 Task: Apply the "Paulstretch" effect to create ambient, stretched-out soundscapes.
Action: Mouse moved to (84, 5)
Screenshot: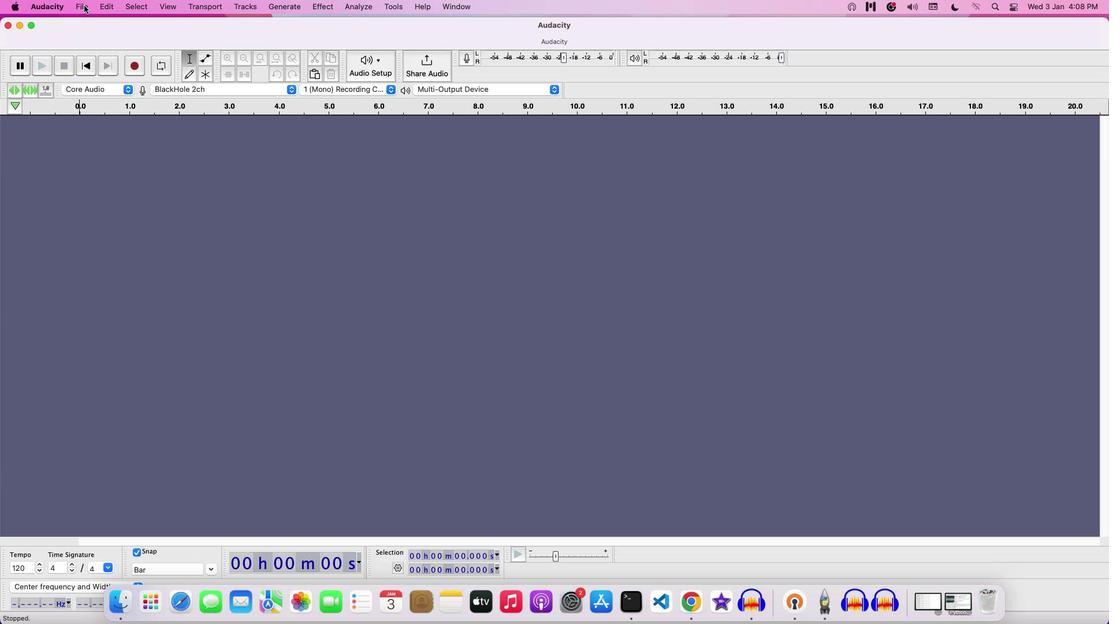 
Action: Mouse pressed left at (84, 5)
Screenshot: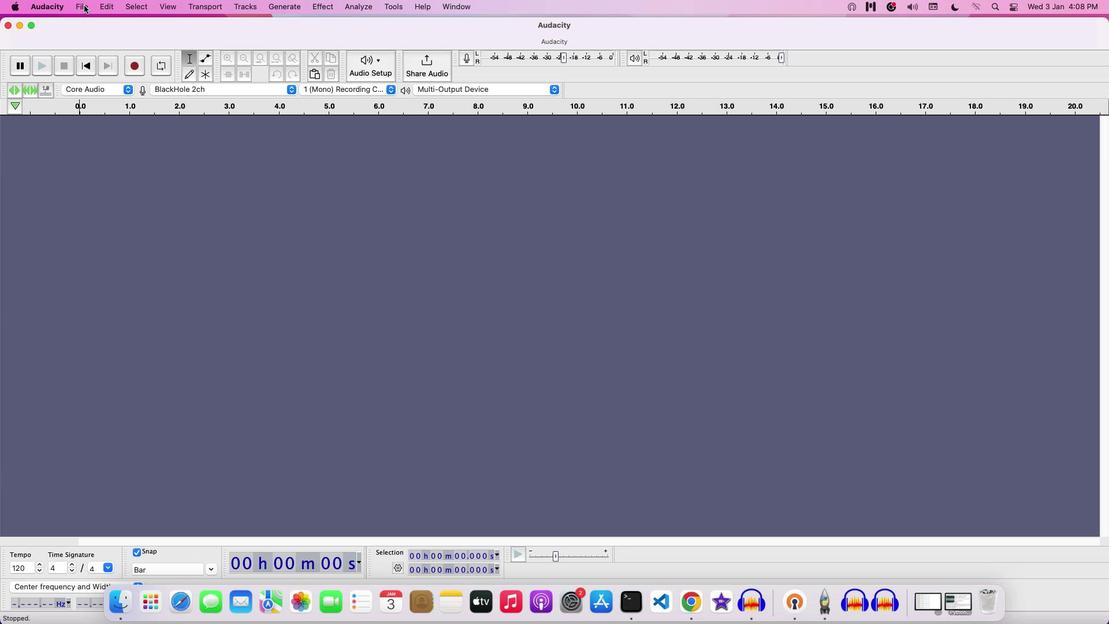 
Action: Mouse moved to (104, 41)
Screenshot: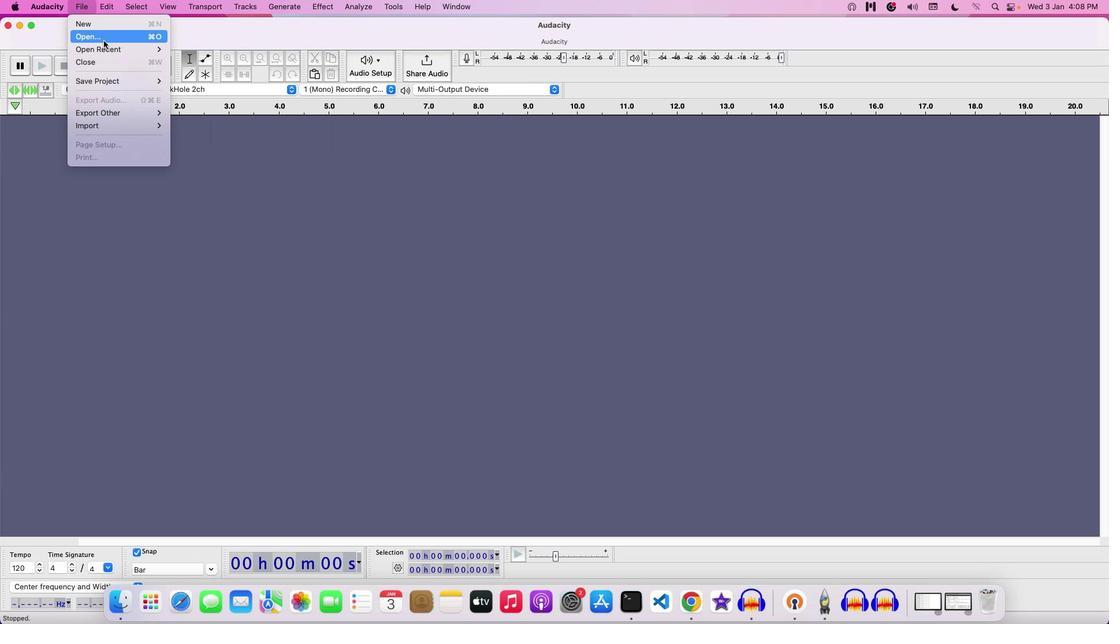 
Action: Mouse pressed left at (104, 41)
Screenshot: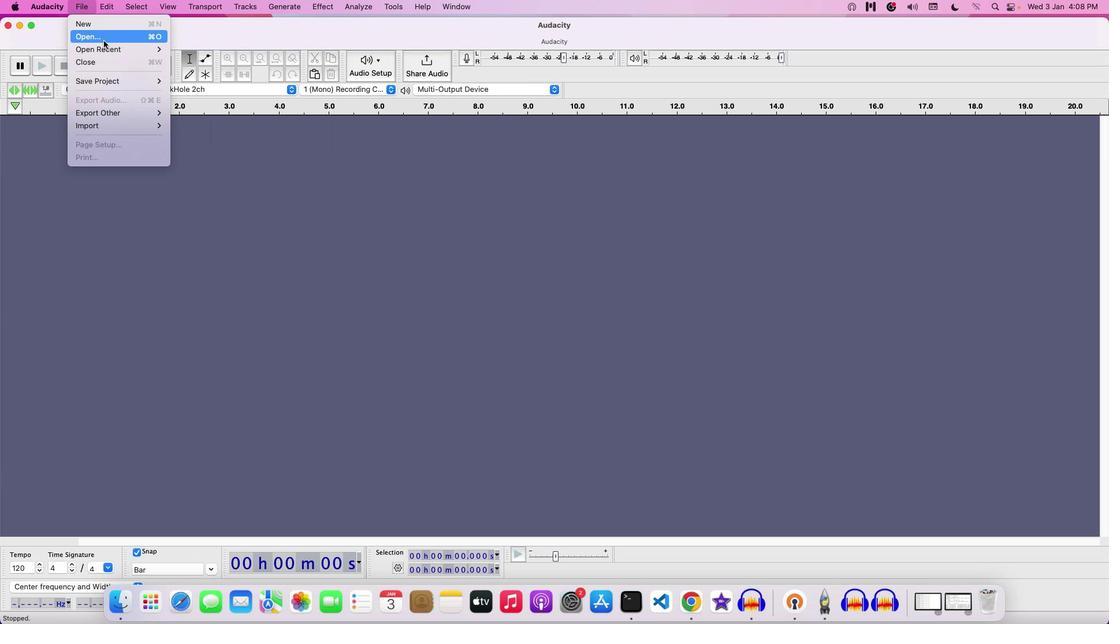 
Action: Mouse moved to (492, 202)
Screenshot: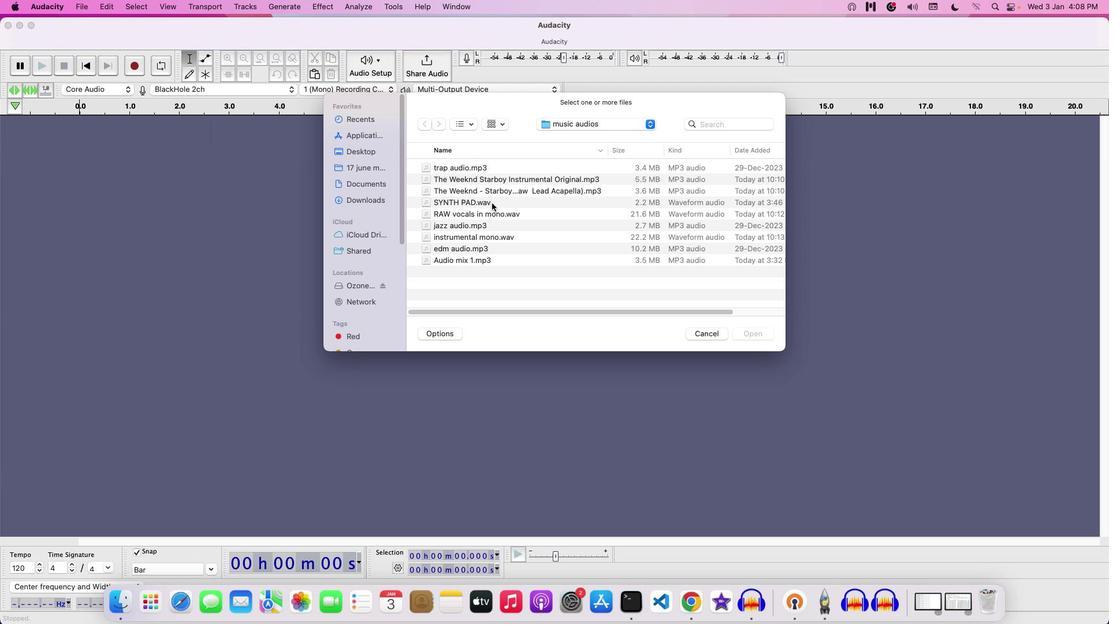 
Action: Mouse pressed left at (492, 202)
Screenshot: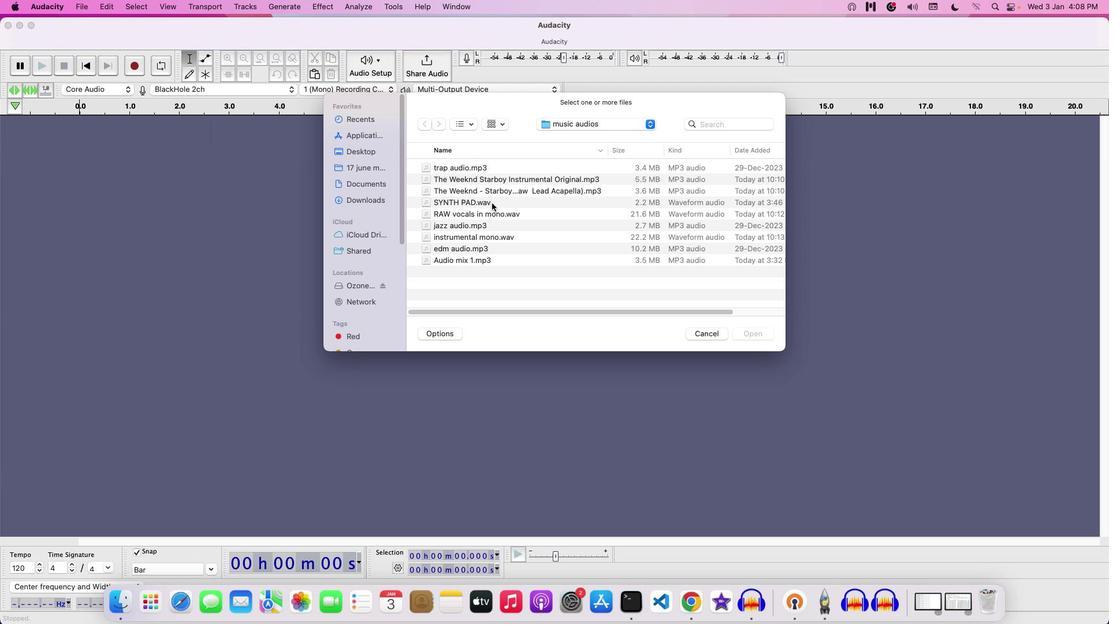 
Action: Mouse moved to (495, 202)
Screenshot: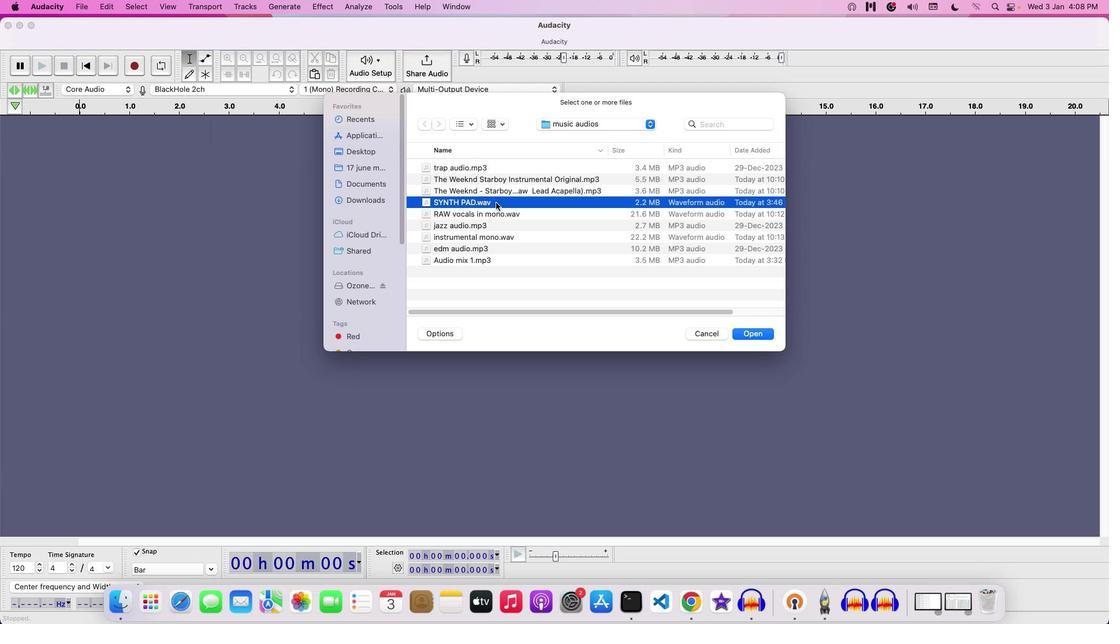 
Action: Mouse pressed left at (495, 202)
Screenshot: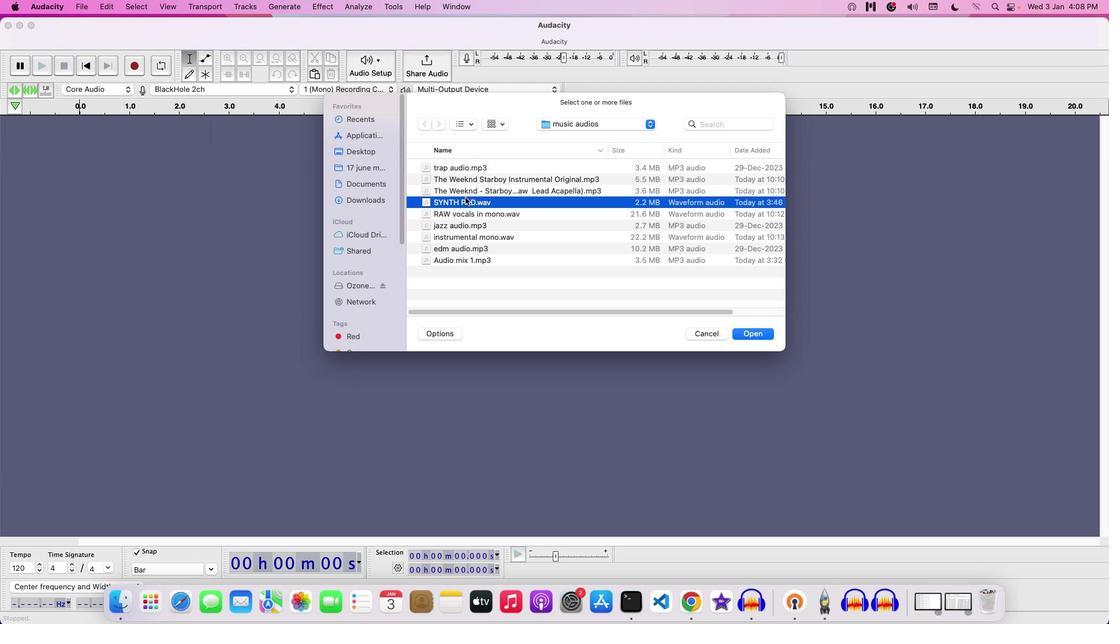 
Action: Mouse moved to (712, 331)
Screenshot: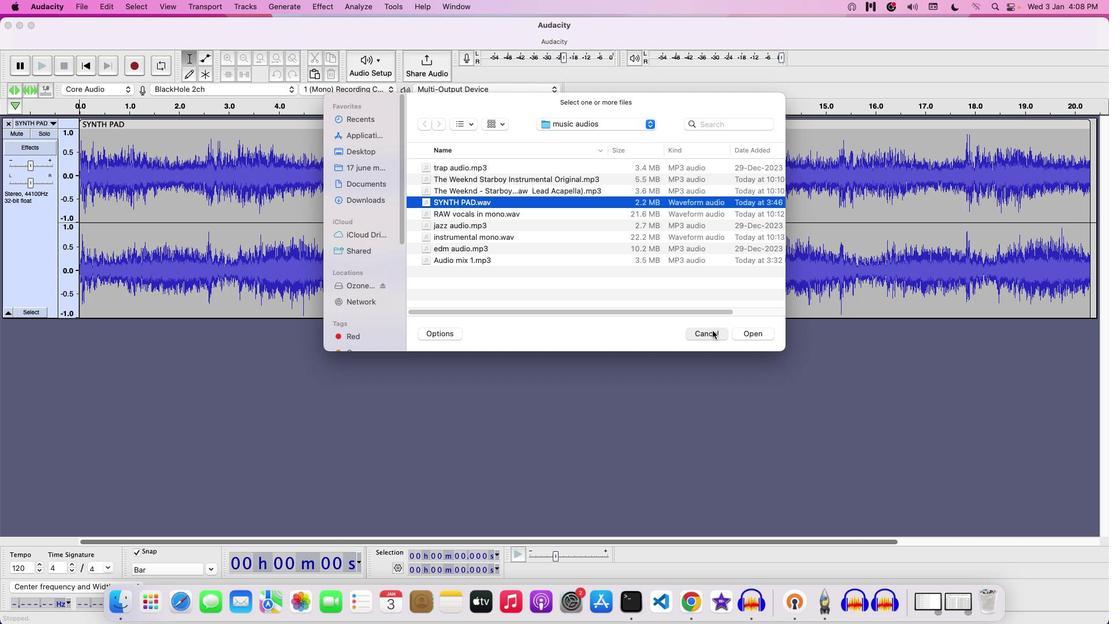 
Action: Mouse pressed left at (712, 331)
Screenshot: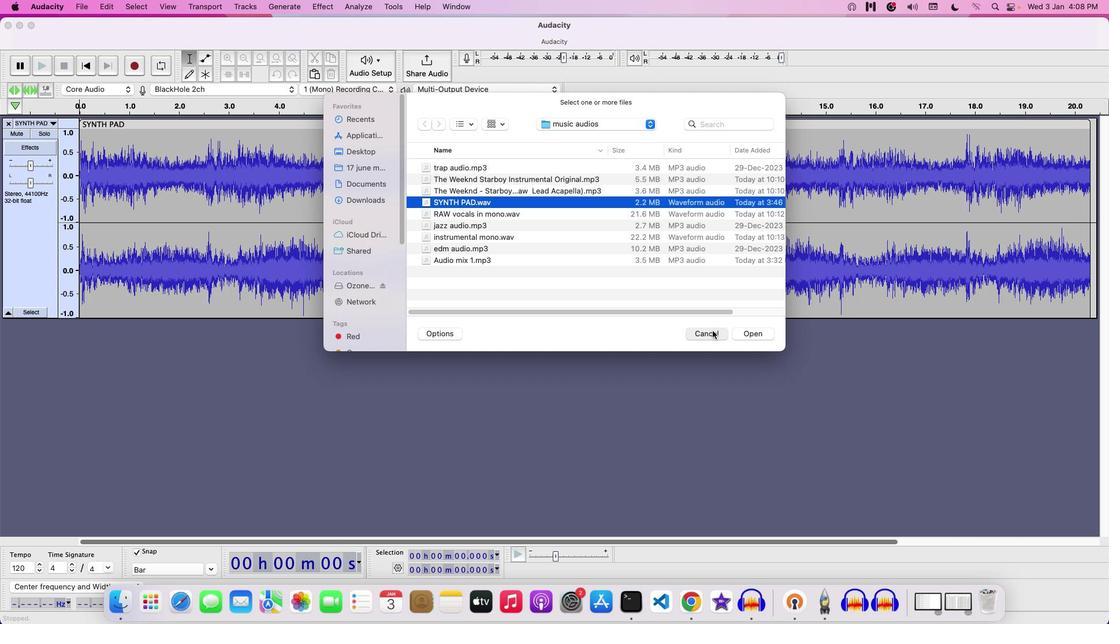 
Action: Mouse moved to (10, 236)
Screenshot: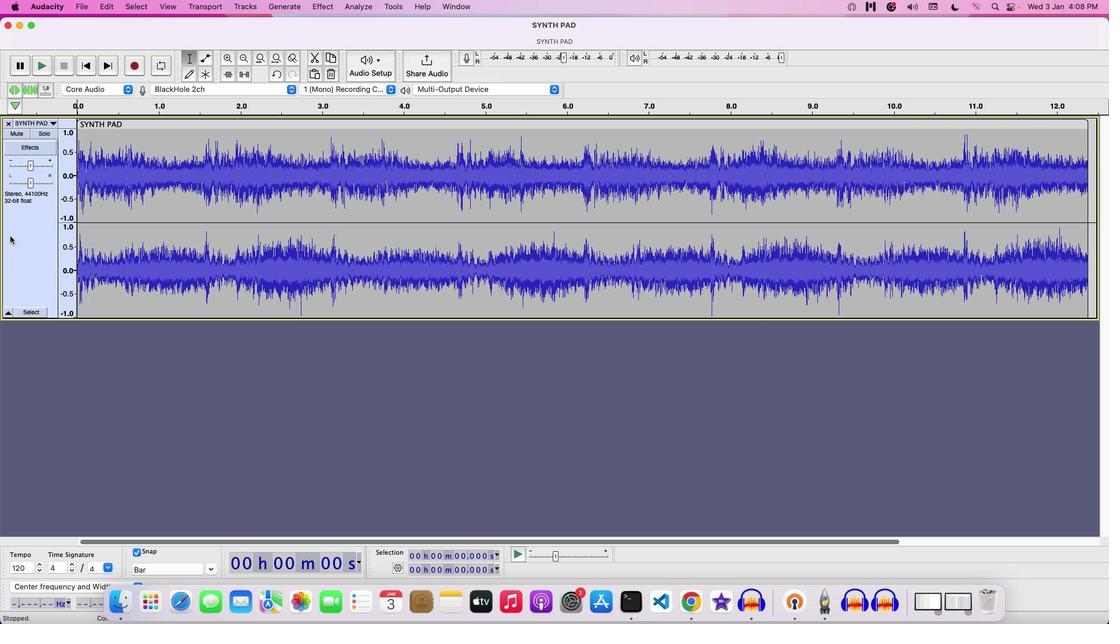 
Action: Mouse pressed left at (10, 236)
Screenshot: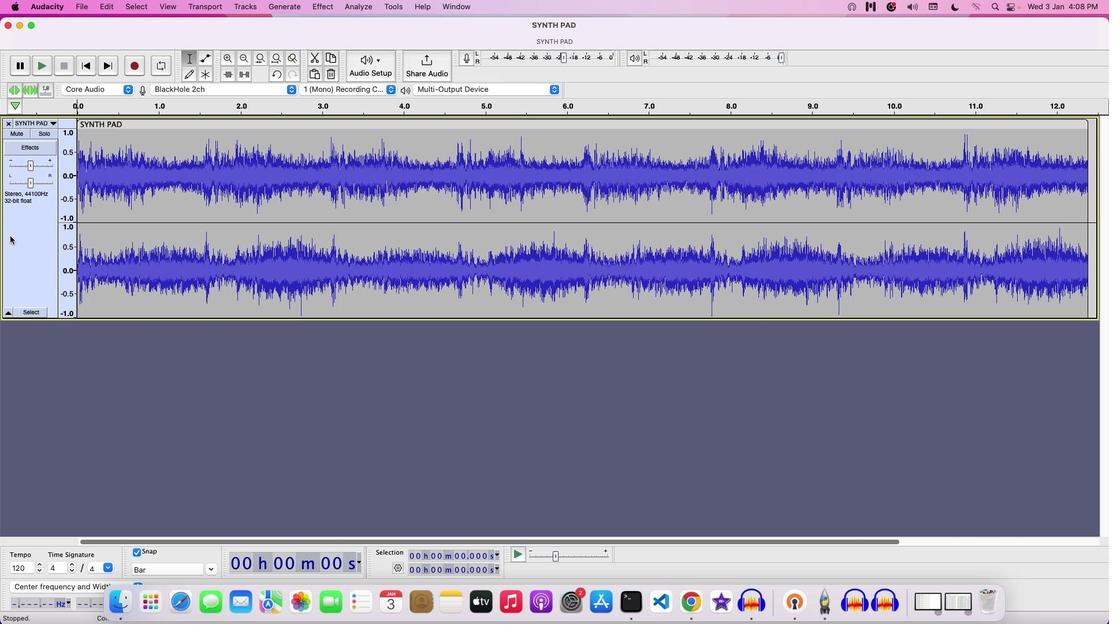 
Action: Mouse pressed left at (10, 236)
Screenshot: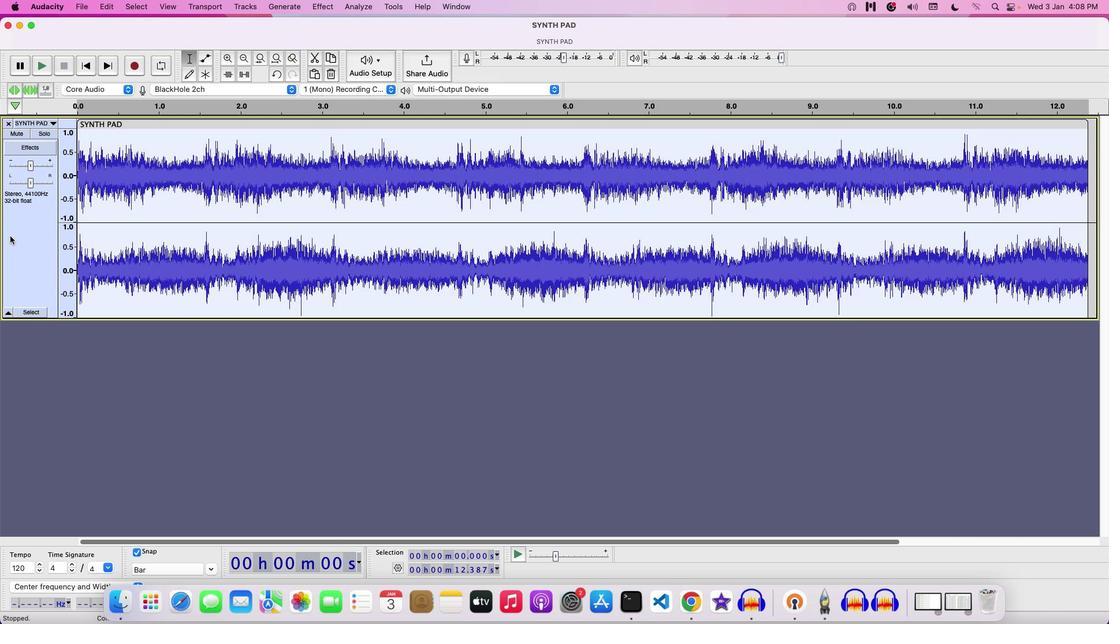 
Action: Mouse moved to (49, 219)
Screenshot: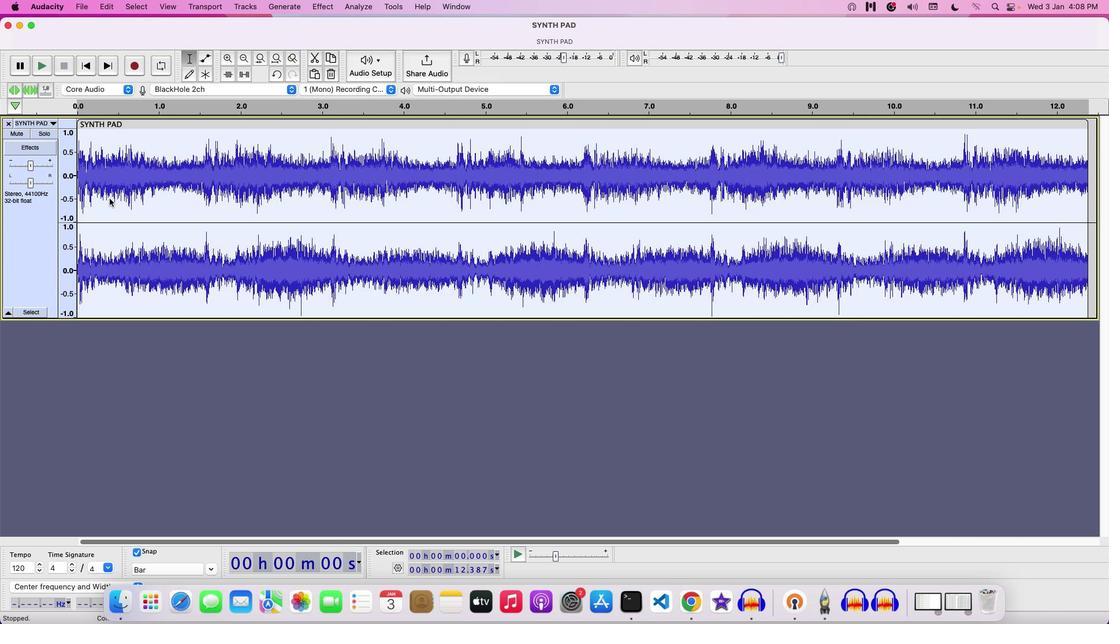 
Action: Key pressed Key.space
Screenshot: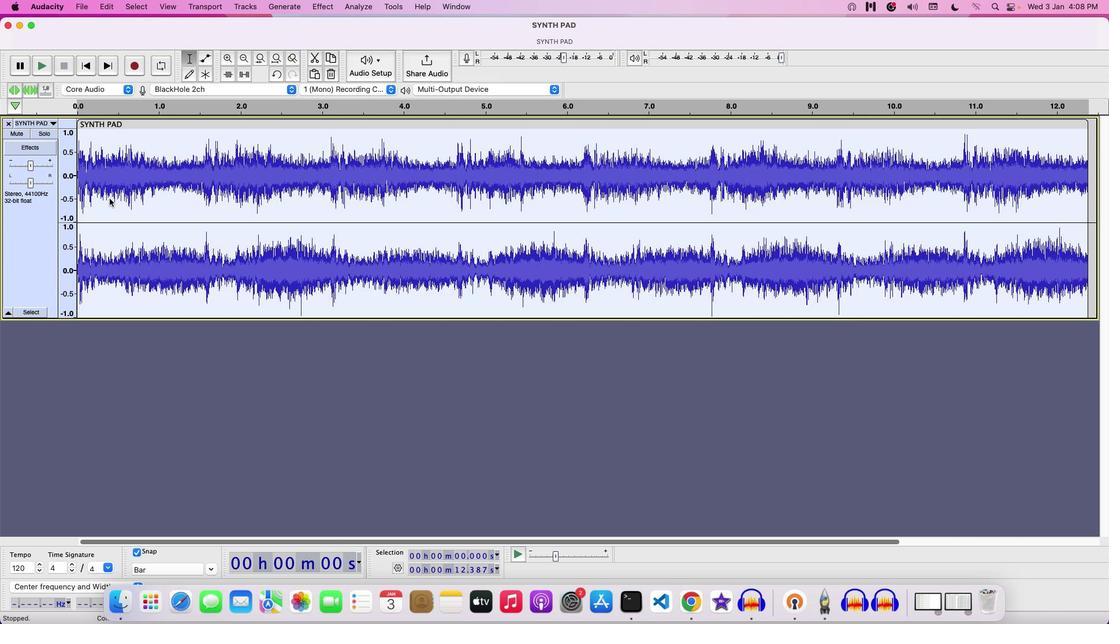 
Action: Mouse moved to (30, 163)
Screenshot: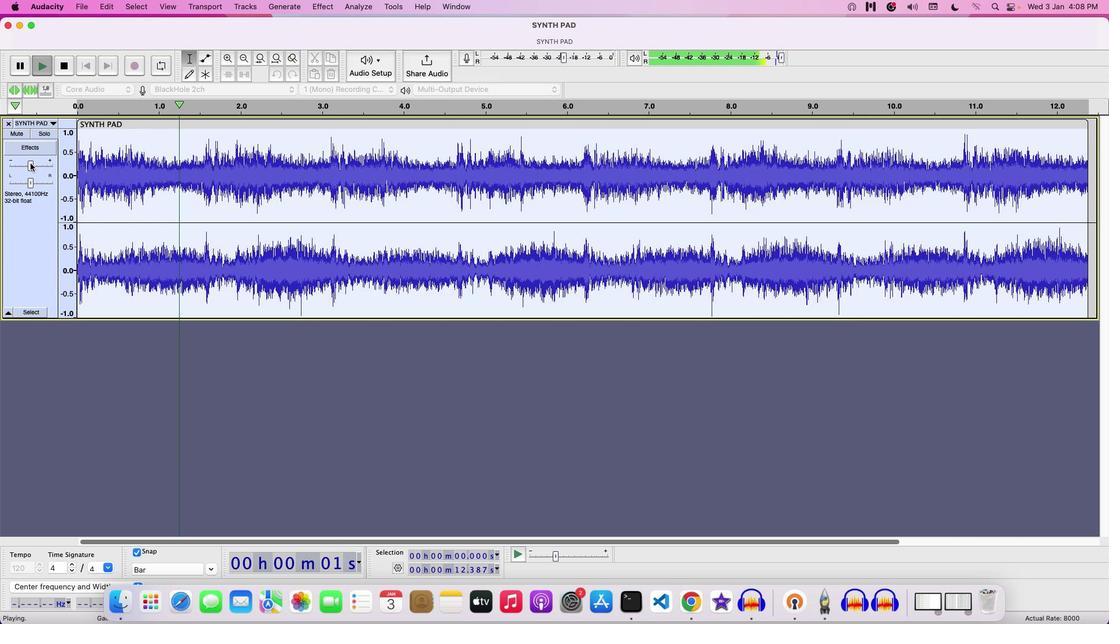 
Action: Mouse pressed left at (30, 163)
Screenshot: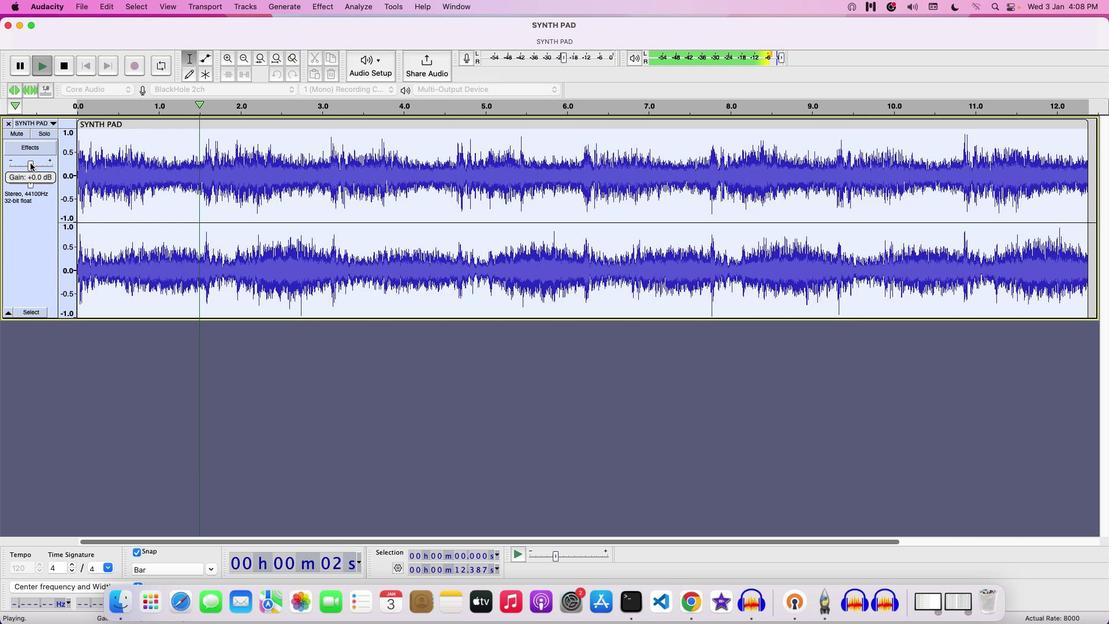 
Action: Mouse moved to (34, 163)
Screenshot: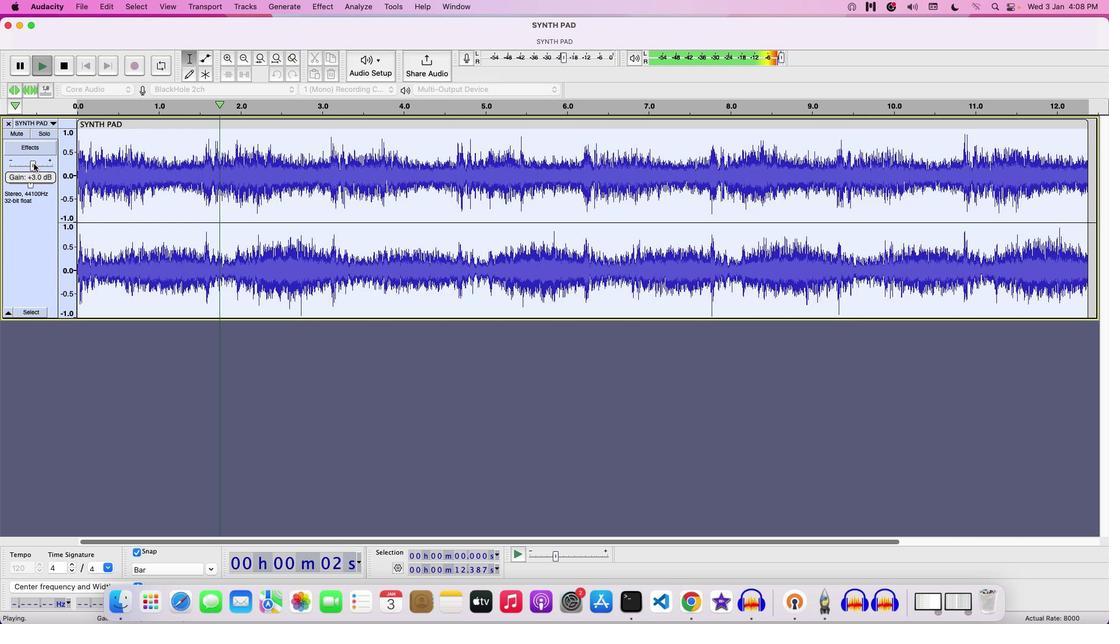 
Action: Mouse pressed left at (34, 163)
Screenshot: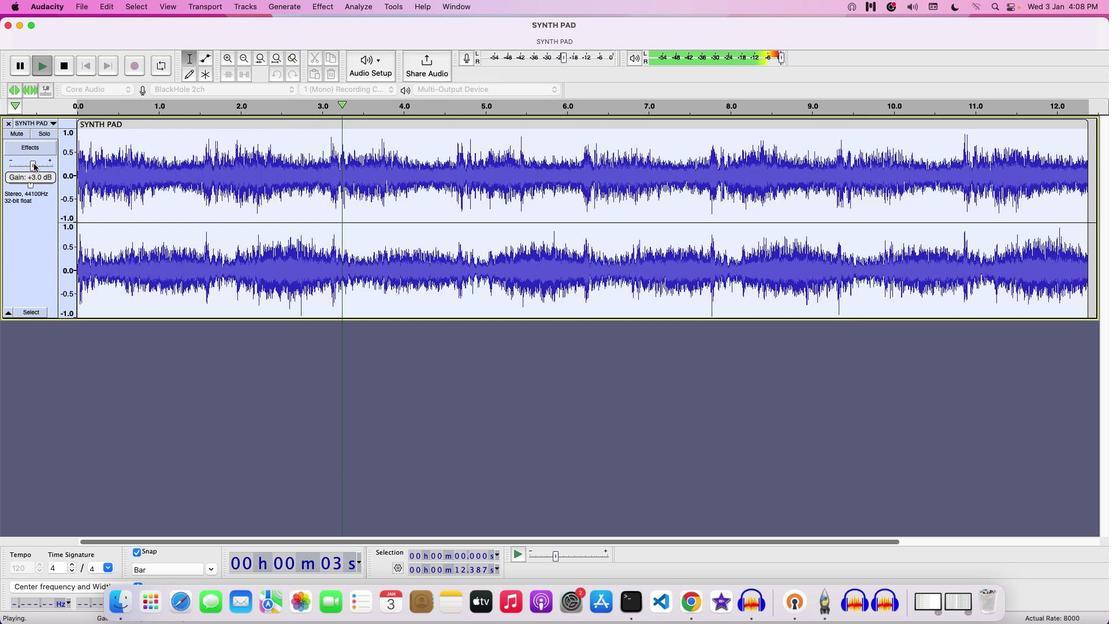 
Action: Mouse moved to (382, 195)
Screenshot: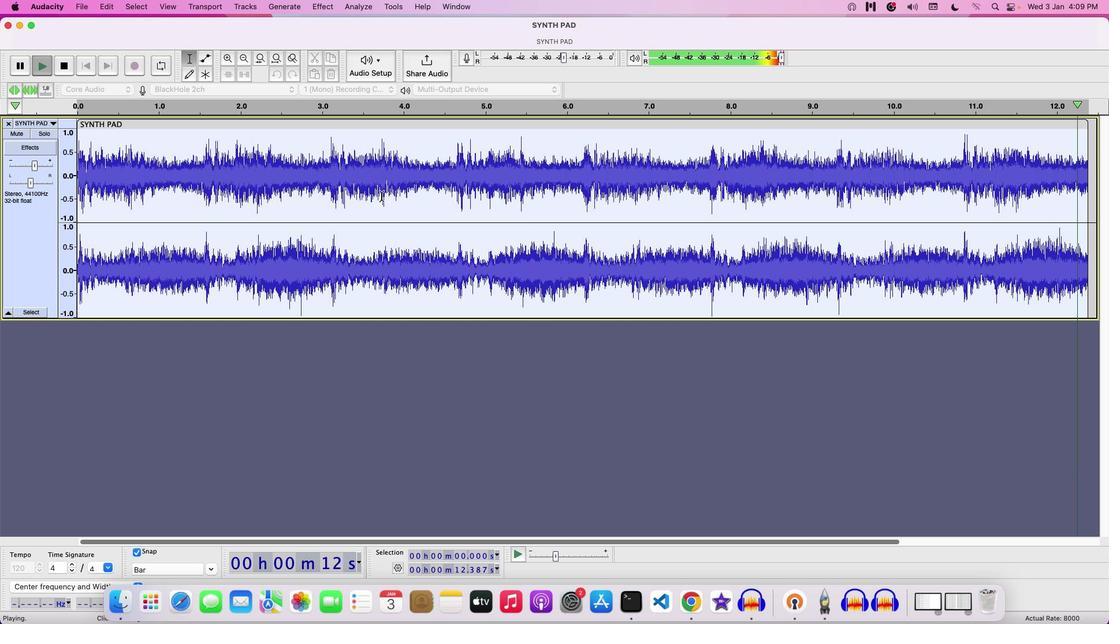 
Action: Key pressed Key.space
Screenshot: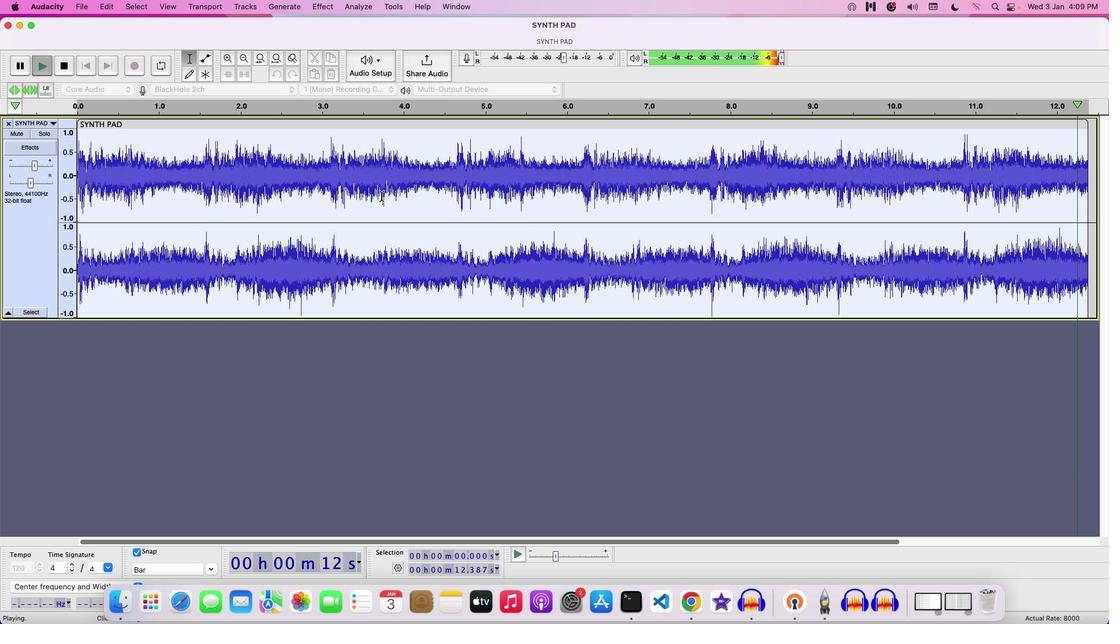 
Action: Mouse moved to (249, 9)
Screenshot: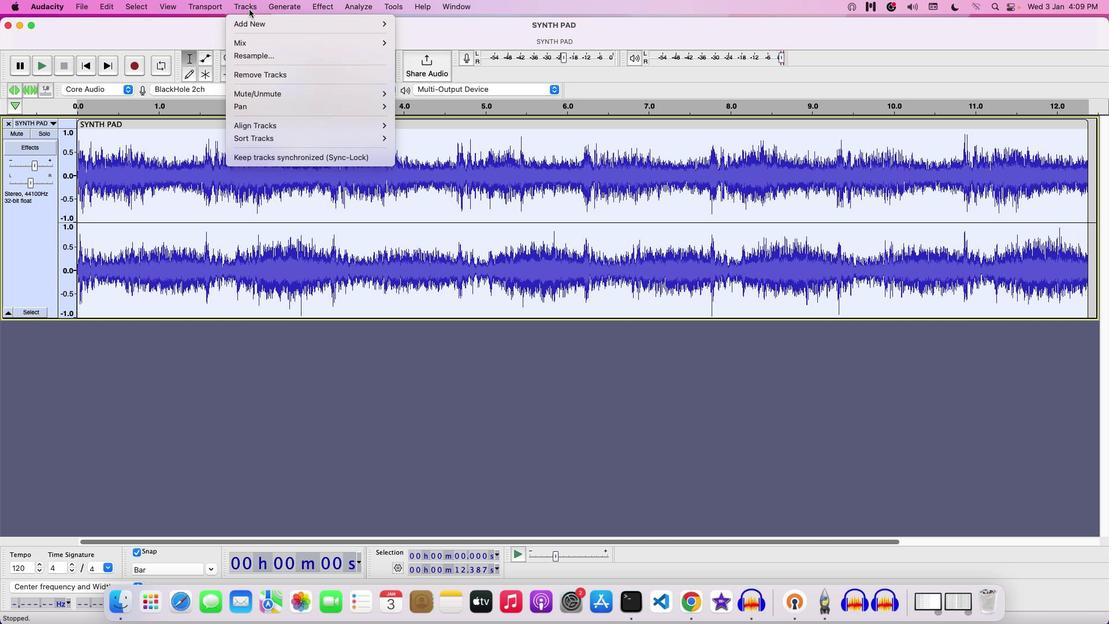 
Action: Mouse pressed left at (249, 9)
Screenshot: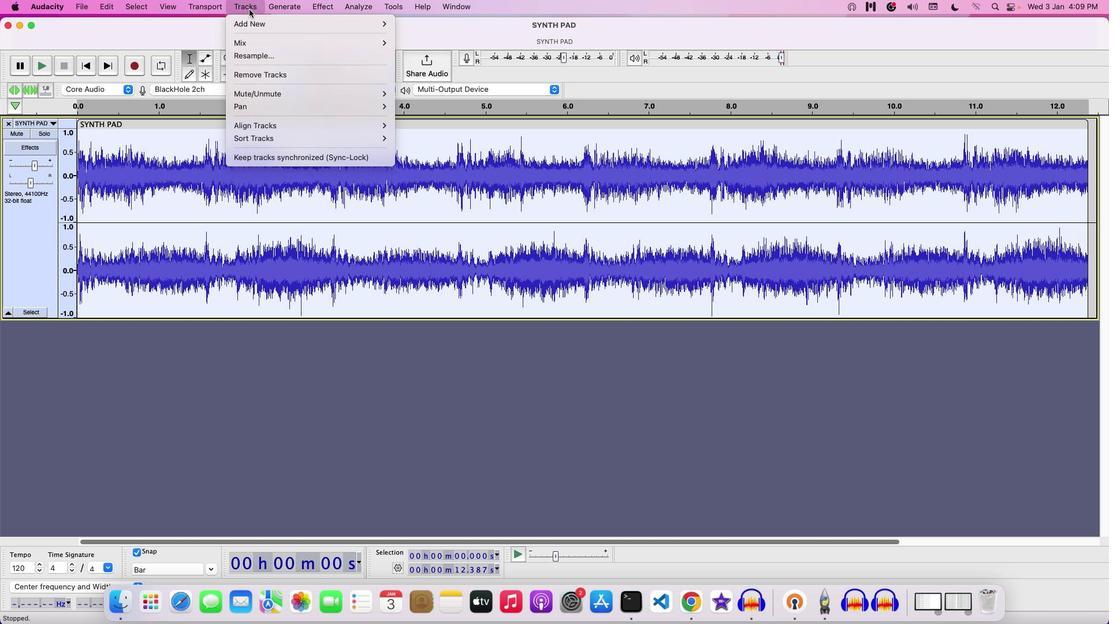 
Action: Mouse moved to (460, 142)
Screenshot: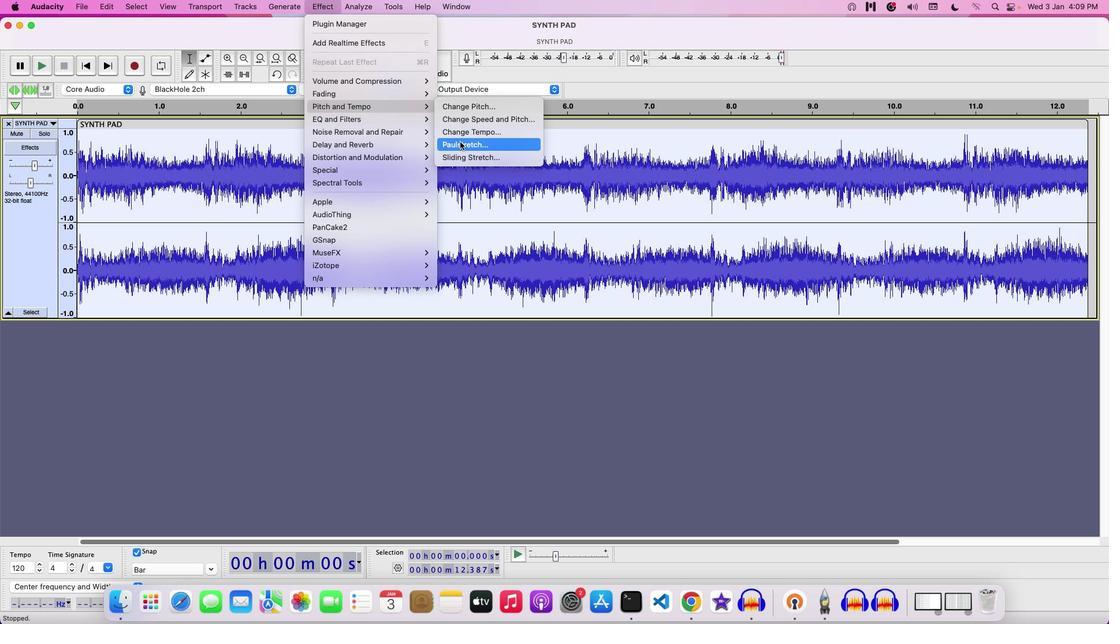 
Action: Mouse pressed left at (460, 142)
Screenshot: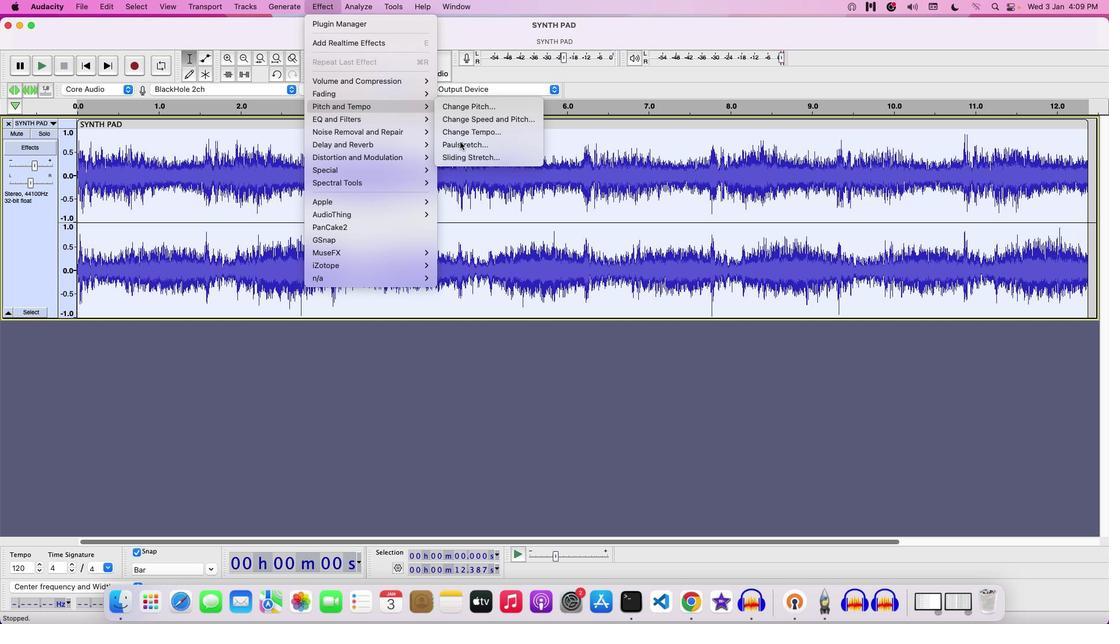 
Action: Mouse moved to (560, 302)
Screenshot: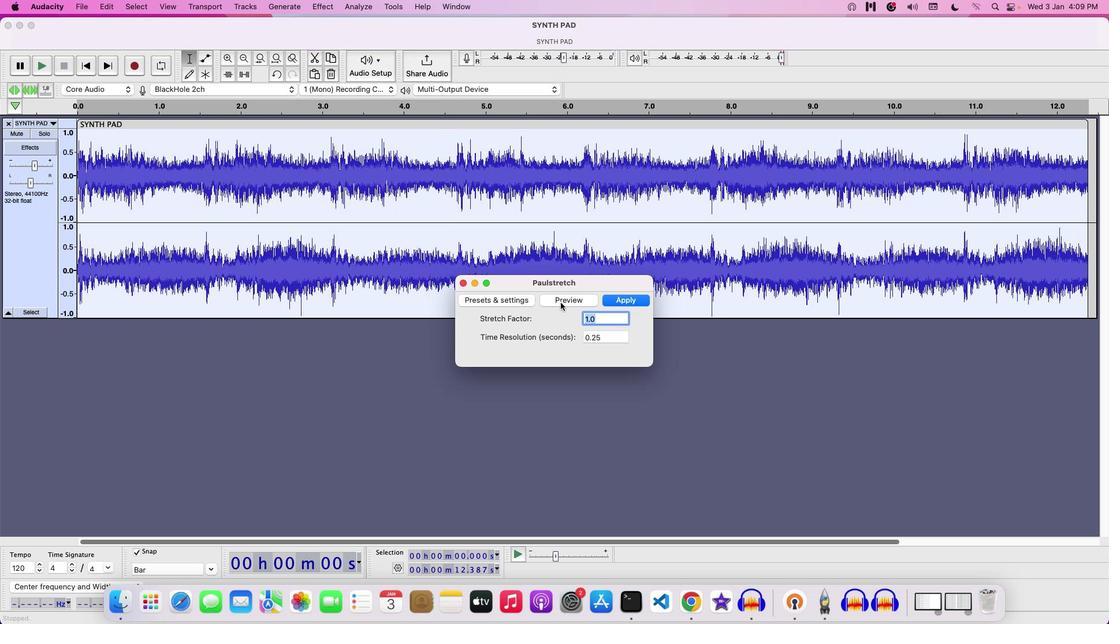 
Action: Mouse pressed left at (560, 302)
Screenshot: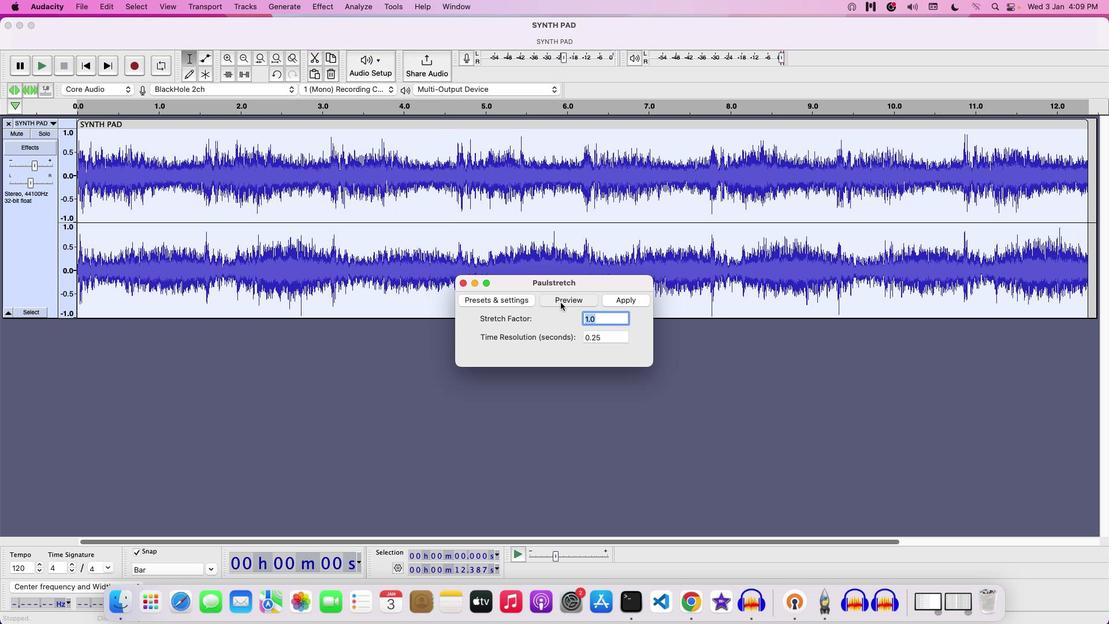 
Action: Mouse moved to (624, 301)
Screenshot: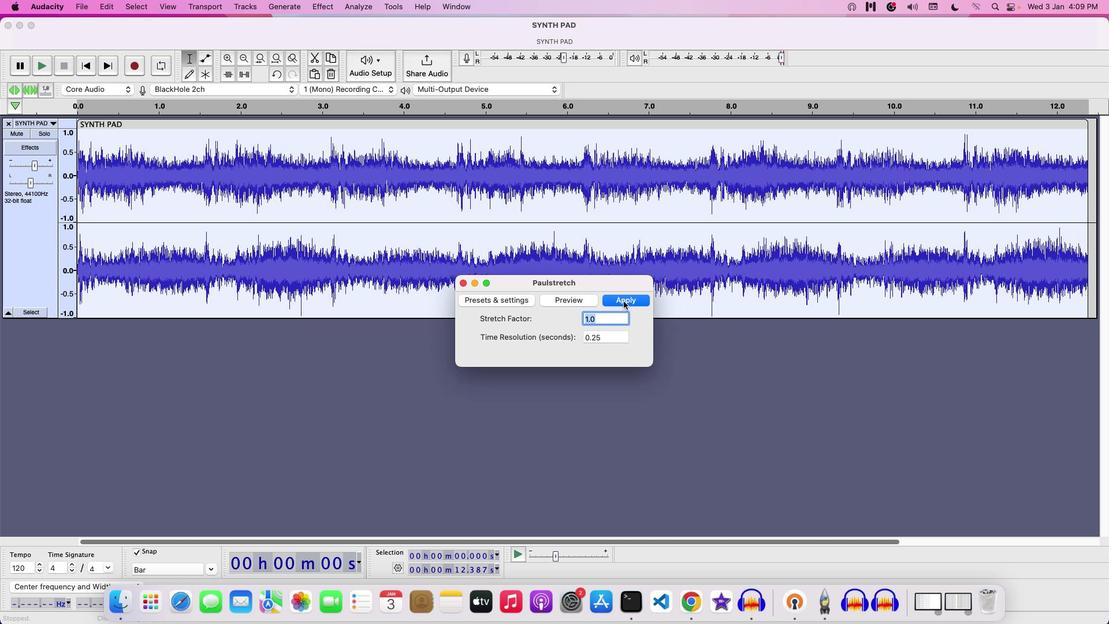 
Action: Mouse pressed left at (624, 301)
Screenshot: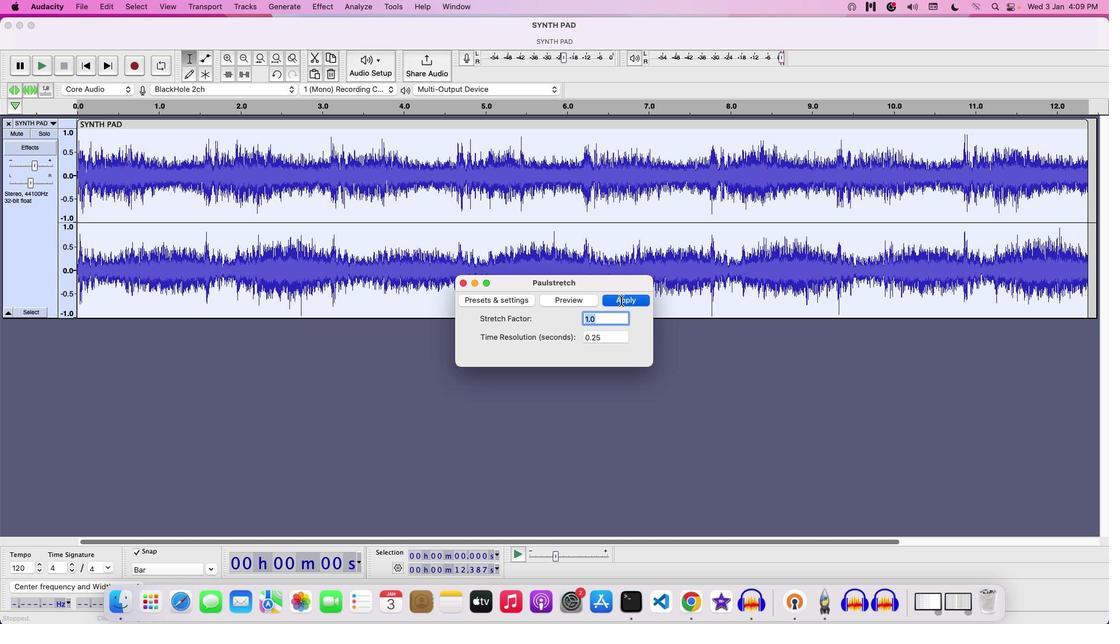 
Action: Mouse moved to (36, 165)
Screenshot: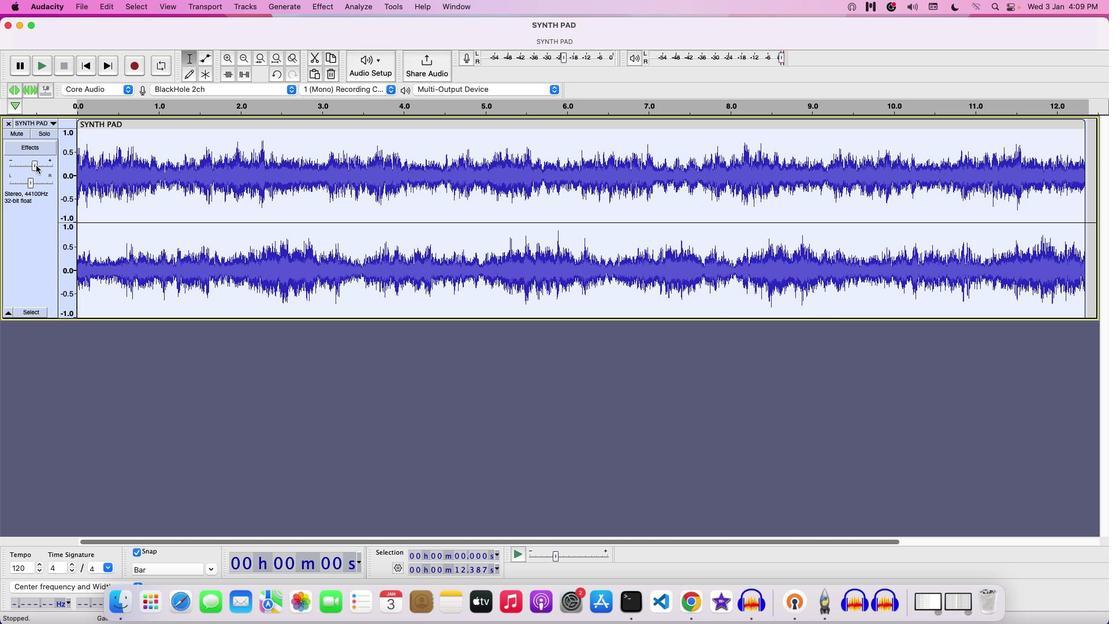 
Action: Mouse pressed left at (36, 165)
Screenshot: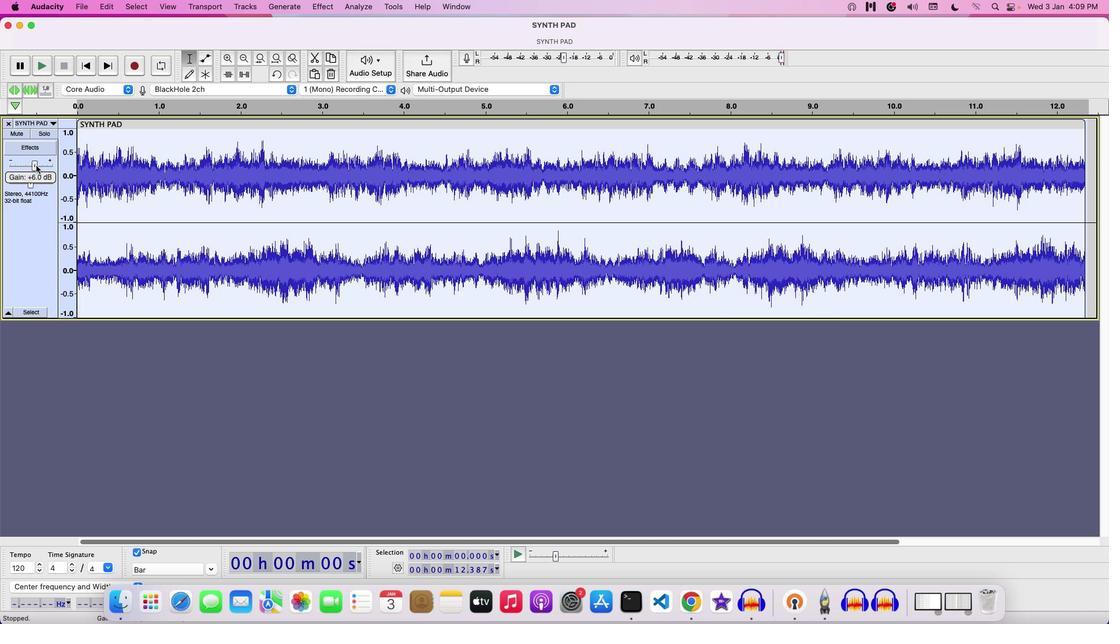 
Action: Mouse moved to (108, 124)
Screenshot: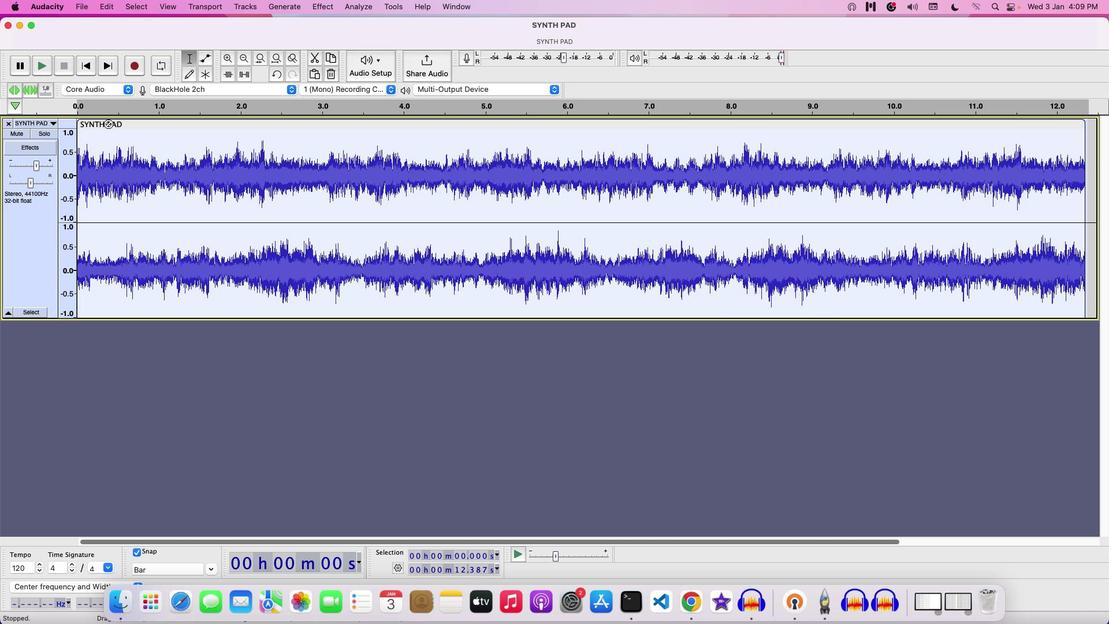 
Action: Key pressed Key.space
Screenshot: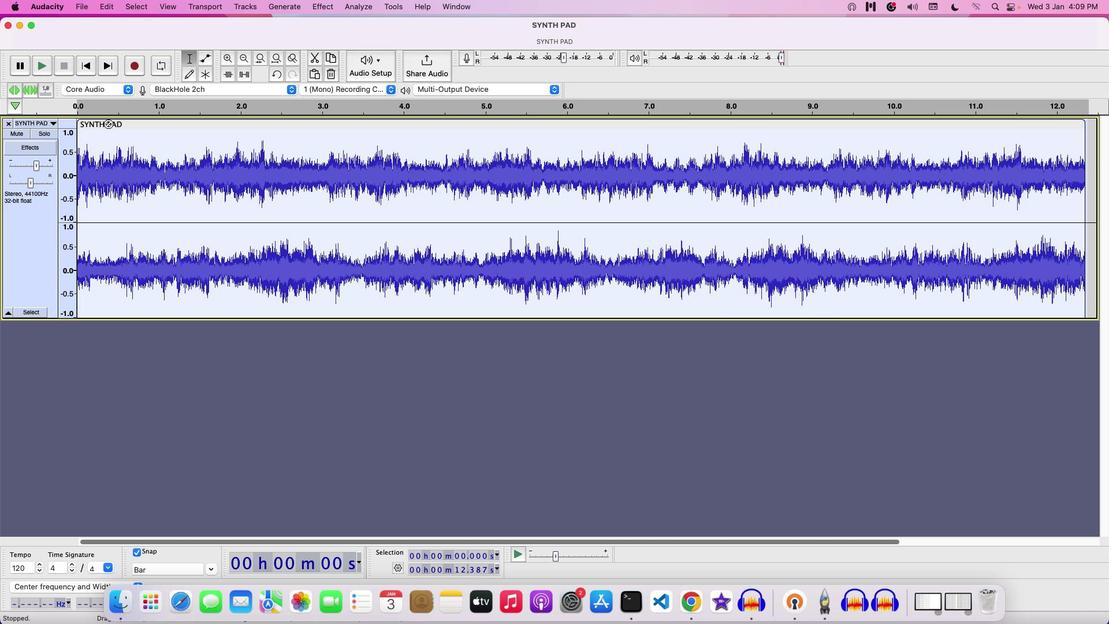 
Action: Mouse moved to (188, 215)
Screenshot: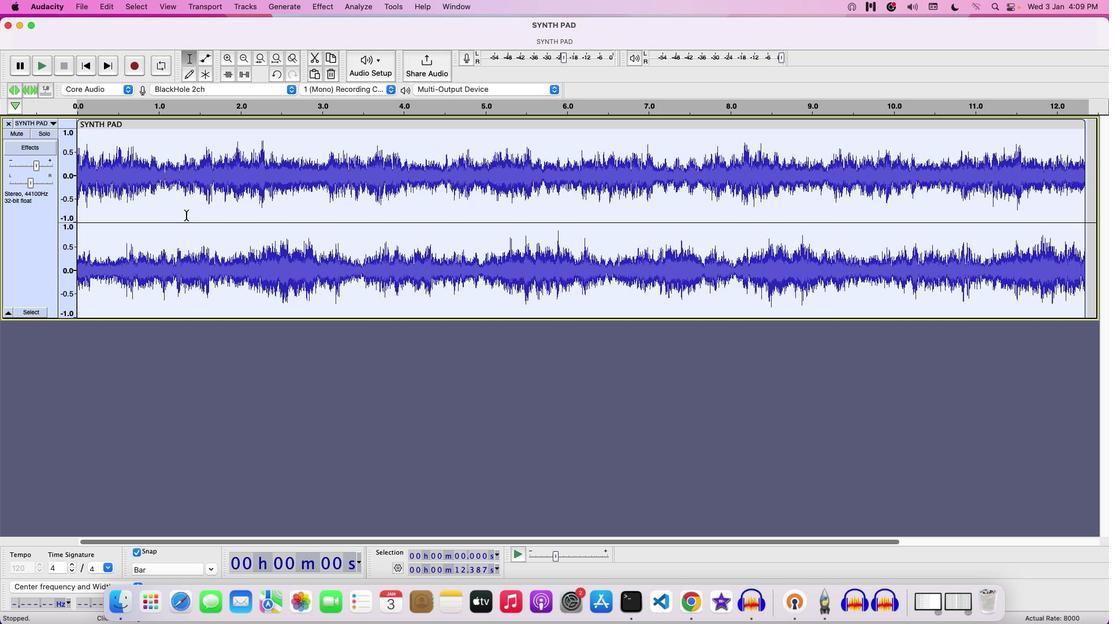 
Action: Key pressed Key.space
Screenshot: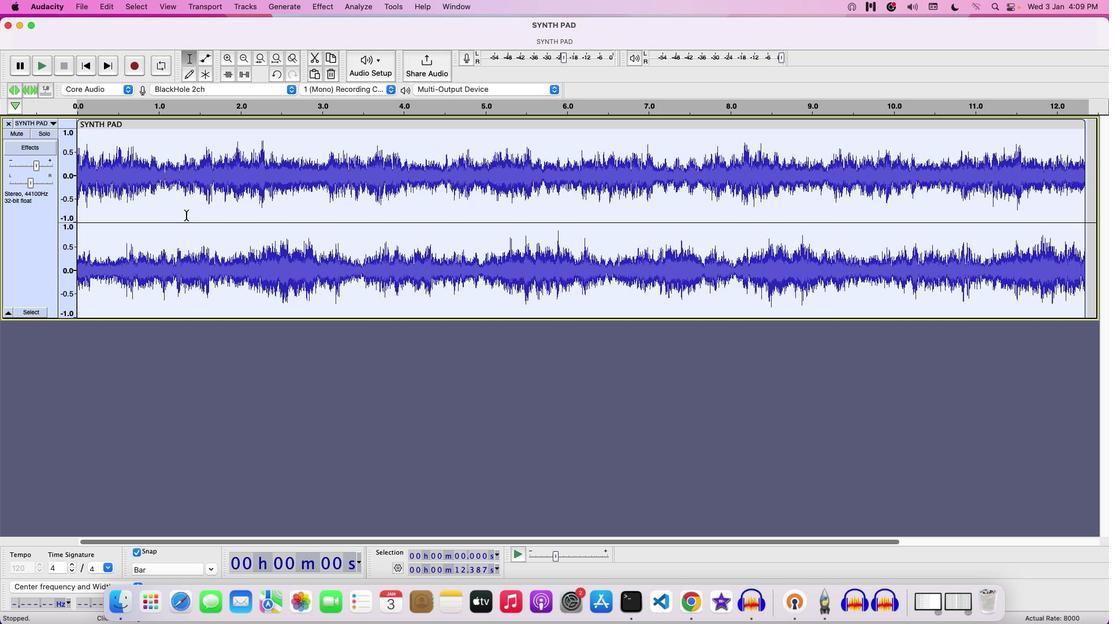 
Action: Mouse moved to (558, 202)
Screenshot: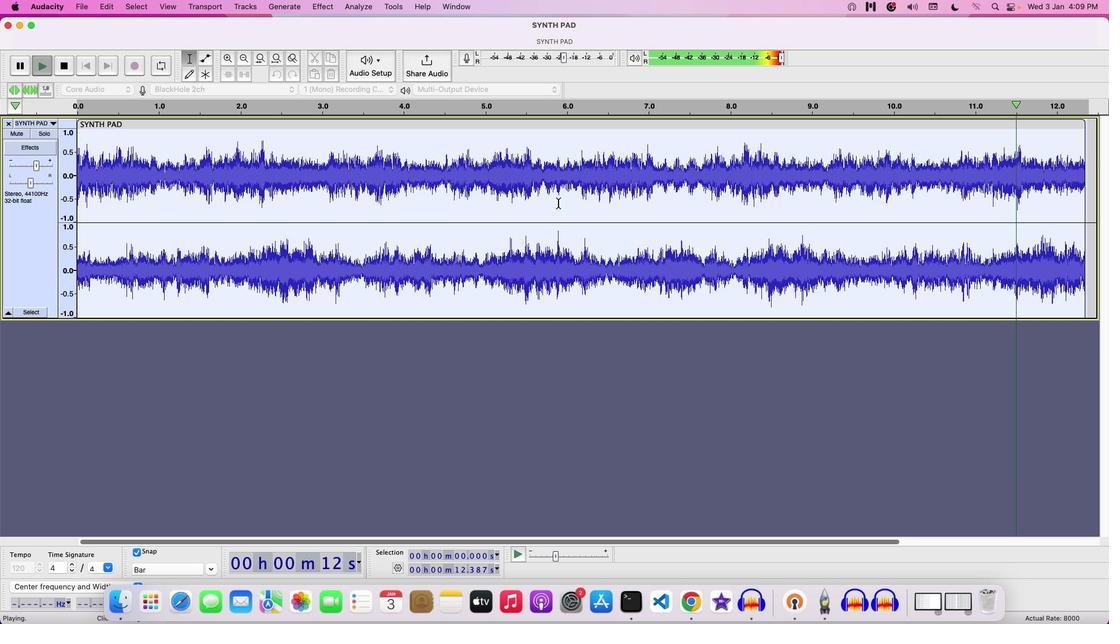 
Action: Key pressed Key.space
Screenshot: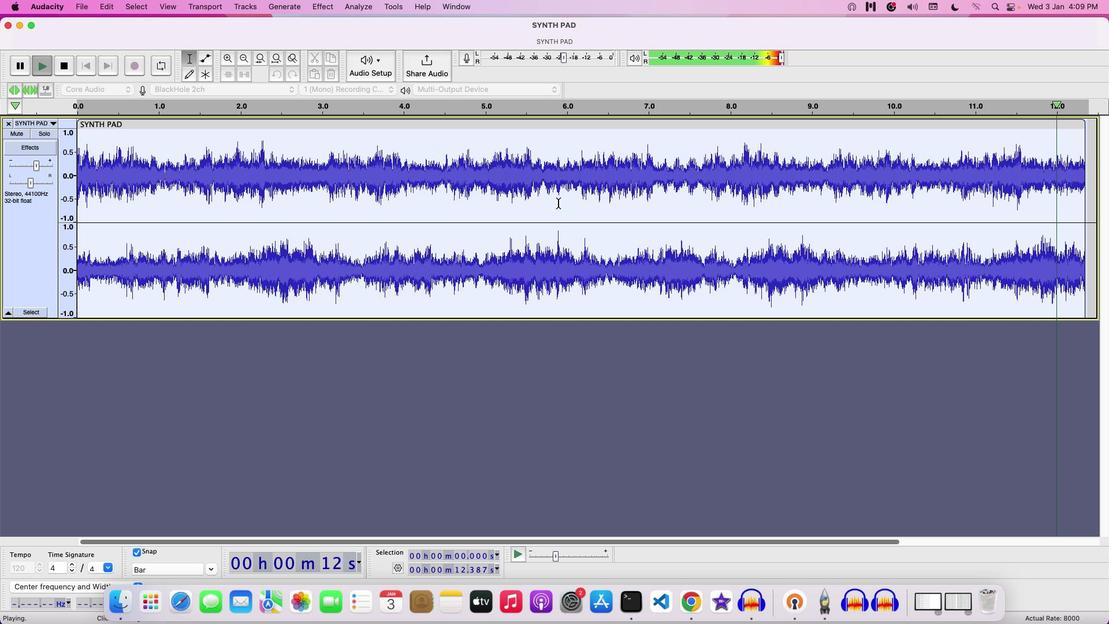 
Action: Mouse moved to (83, 6)
Screenshot: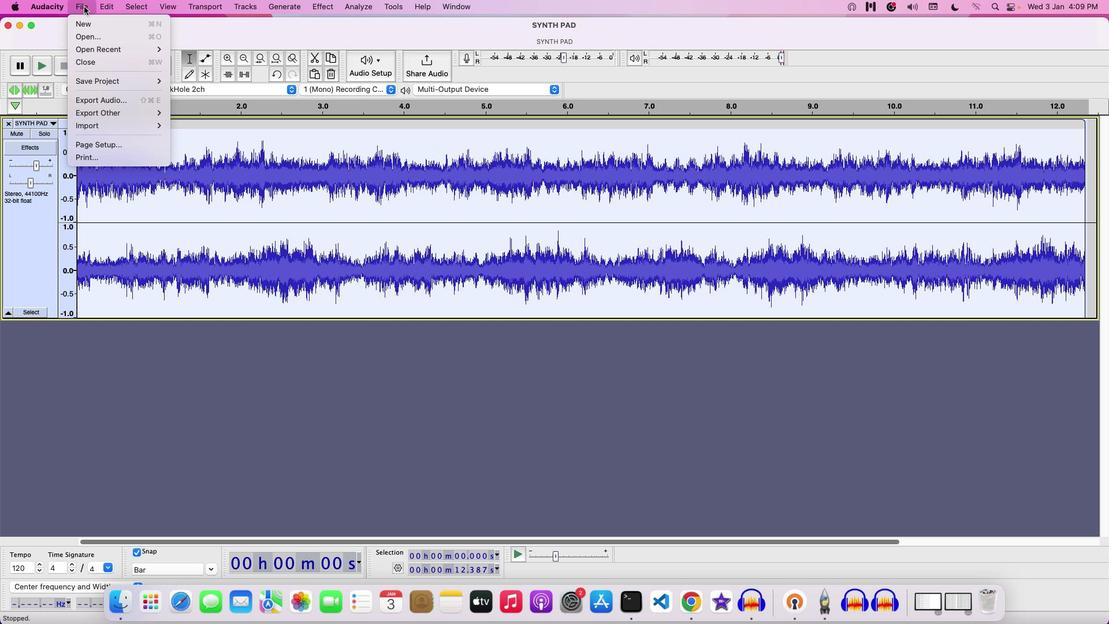 
Action: Mouse pressed left at (83, 6)
Screenshot: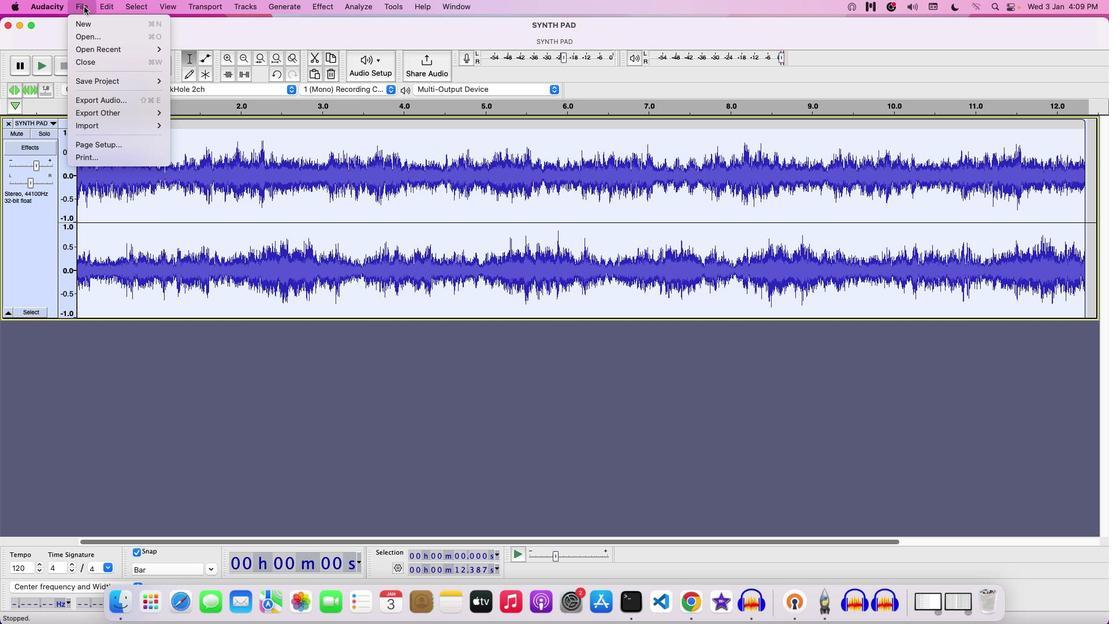 
Action: Mouse moved to (113, 86)
Screenshot: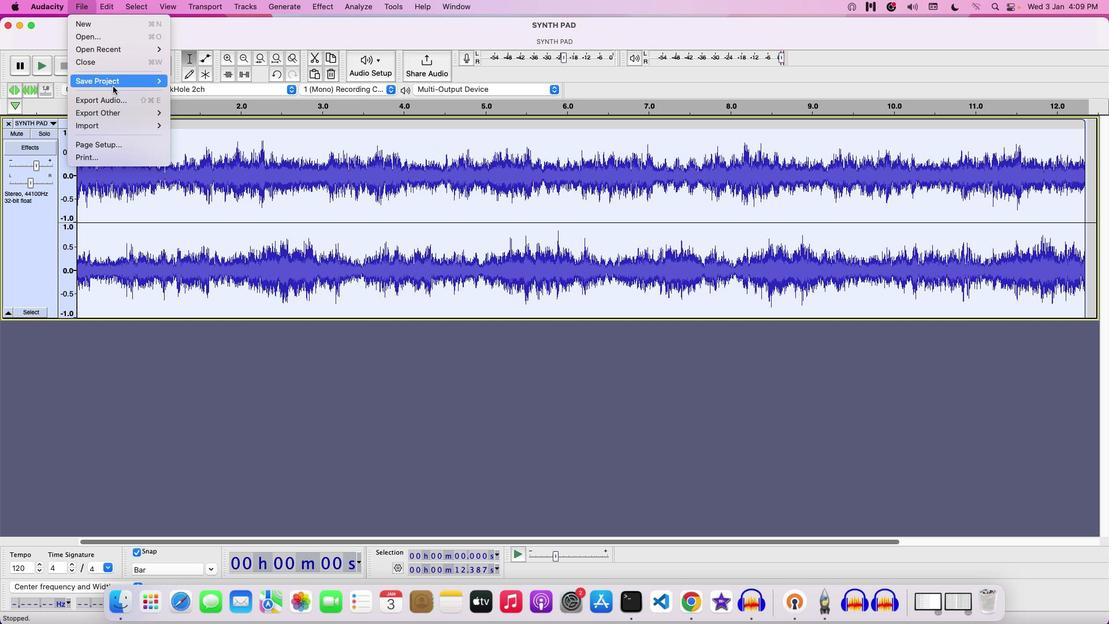 
Action: Mouse pressed left at (113, 86)
Screenshot: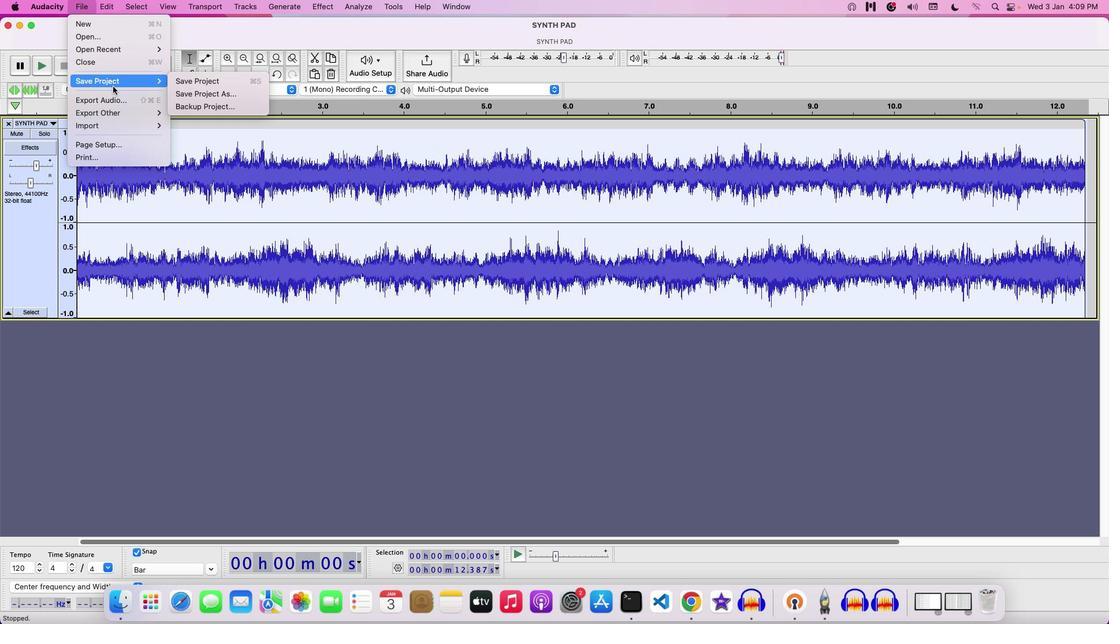 
Action: Mouse moved to (577, 164)
Screenshot: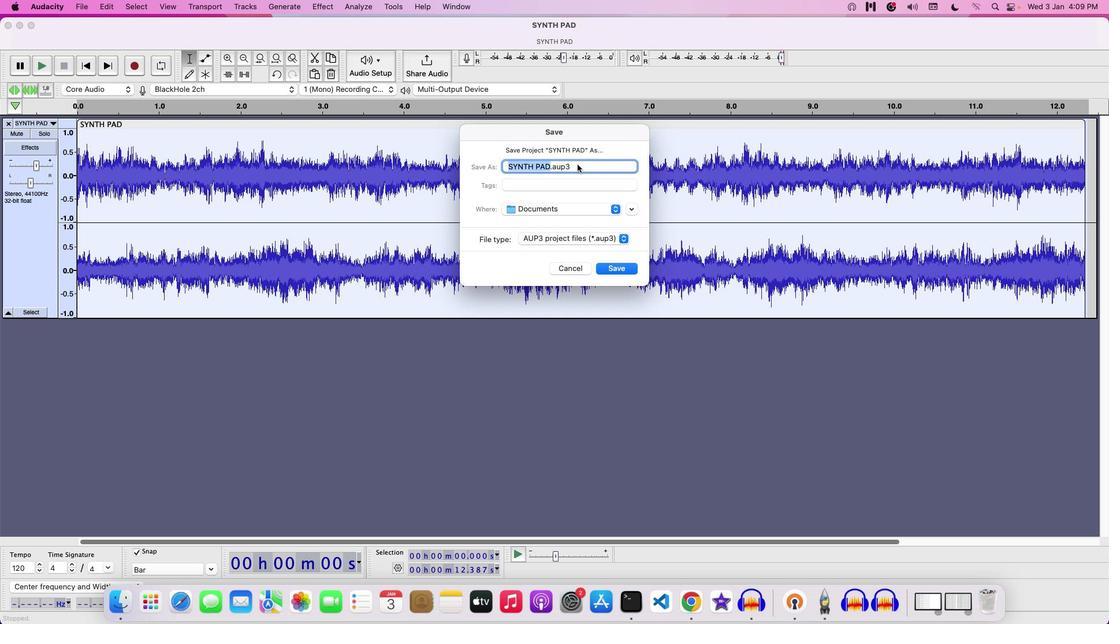 
Action: Key pressed Key.backspace'P''A''U''L''S''T''R''E''T''C''H'Key.space'E''F''F''E''C''X'Key.backspace'T'
Screenshot: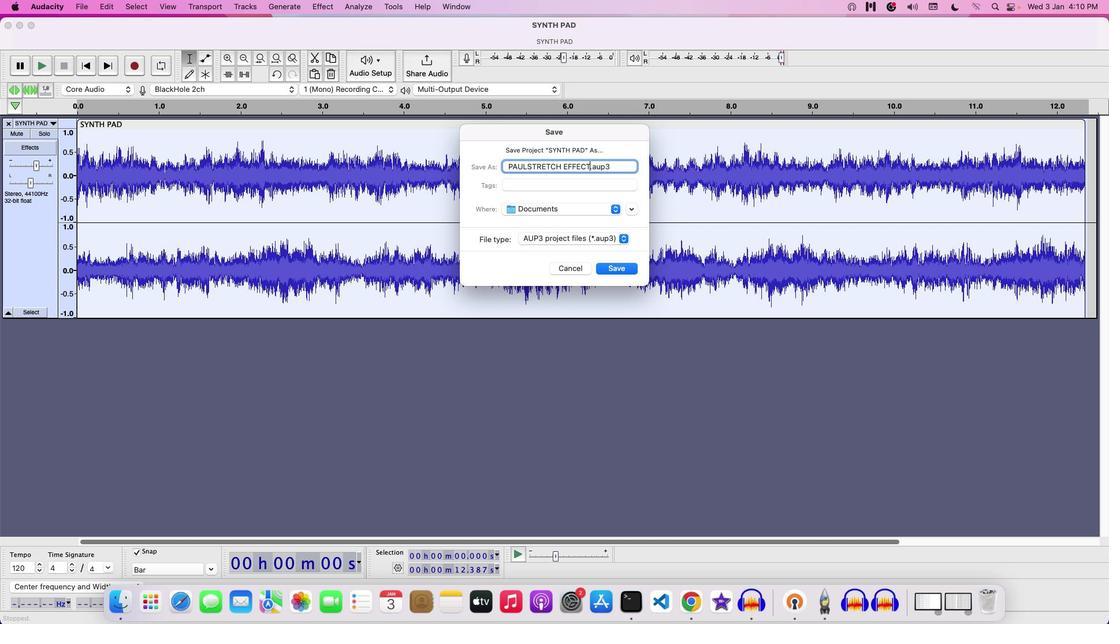 
Action: Mouse moved to (510, 165)
Screenshot: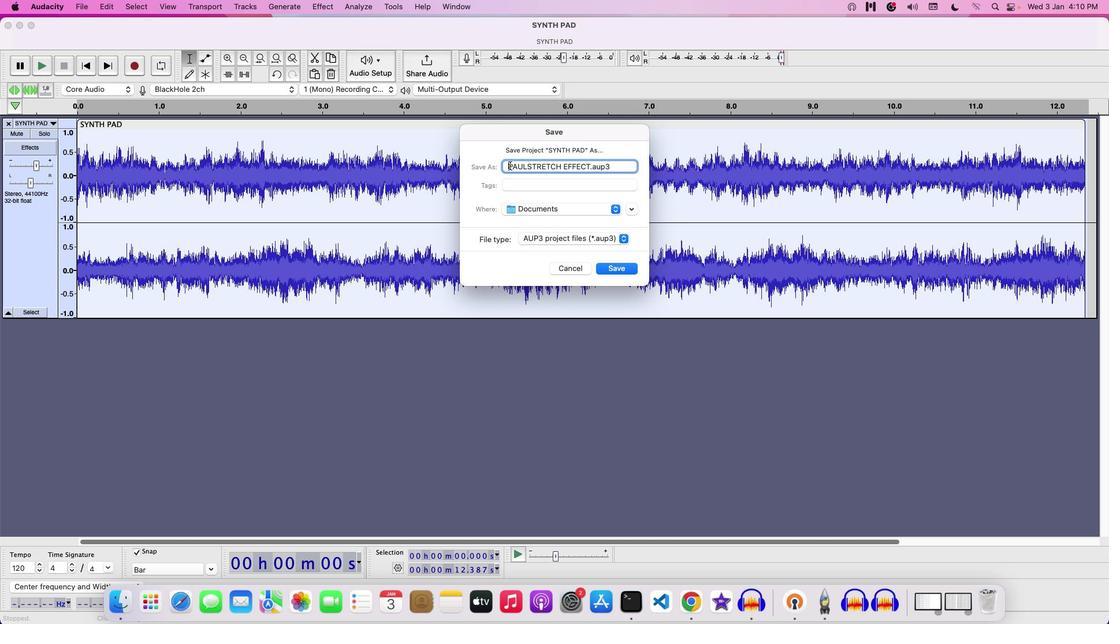 
Action: Mouse pressed left at (510, 165)
Screenshot: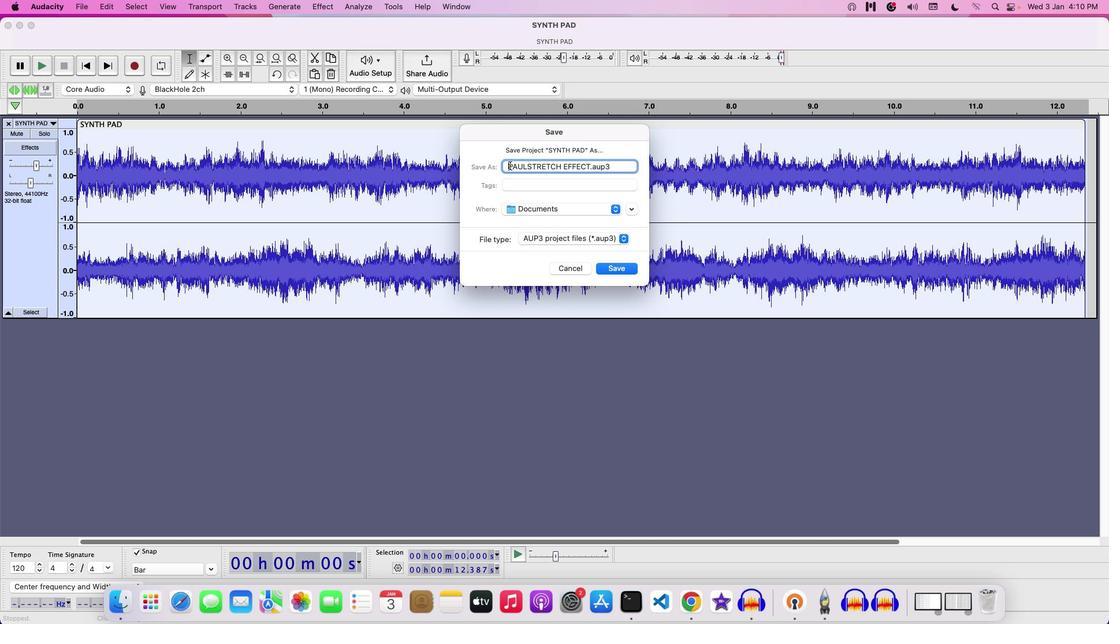 
Action: Mouse moved to (498, 139)
Screenshot: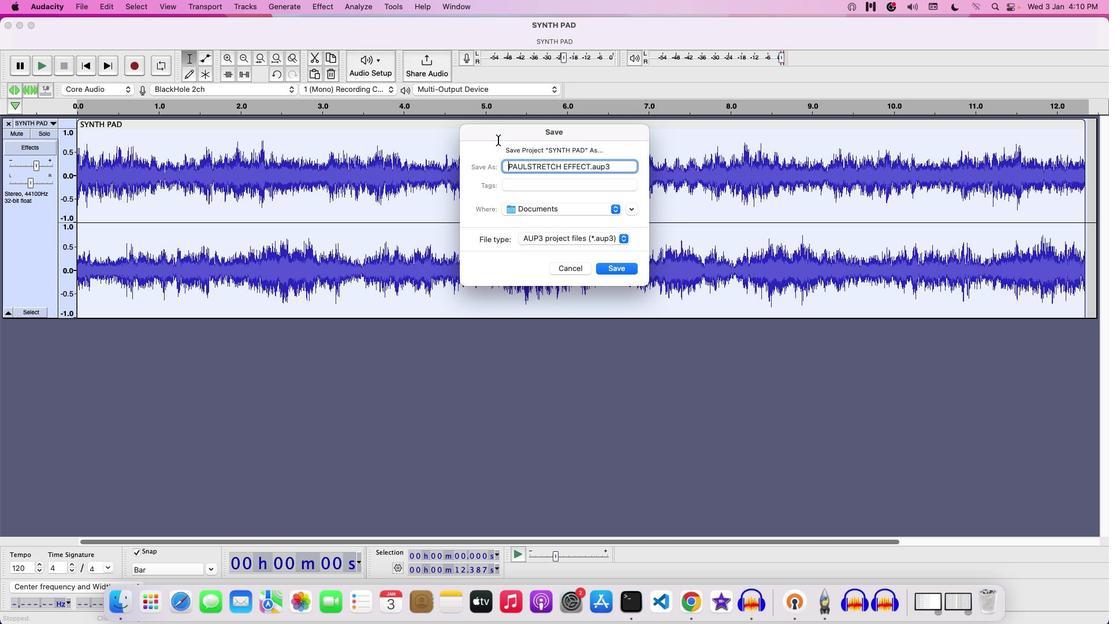 
Action: Key pressed 'A''P''P''L''Y''I''N''G'Key.space
Screenshot: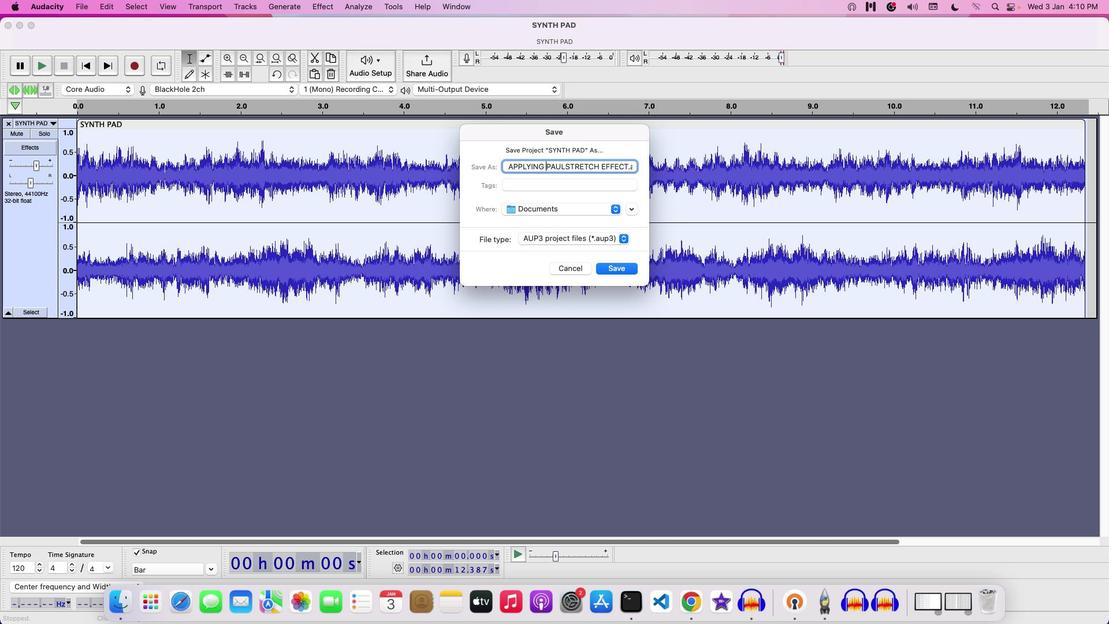 
Action: Mouse moved to (612, 265)
Screenshot: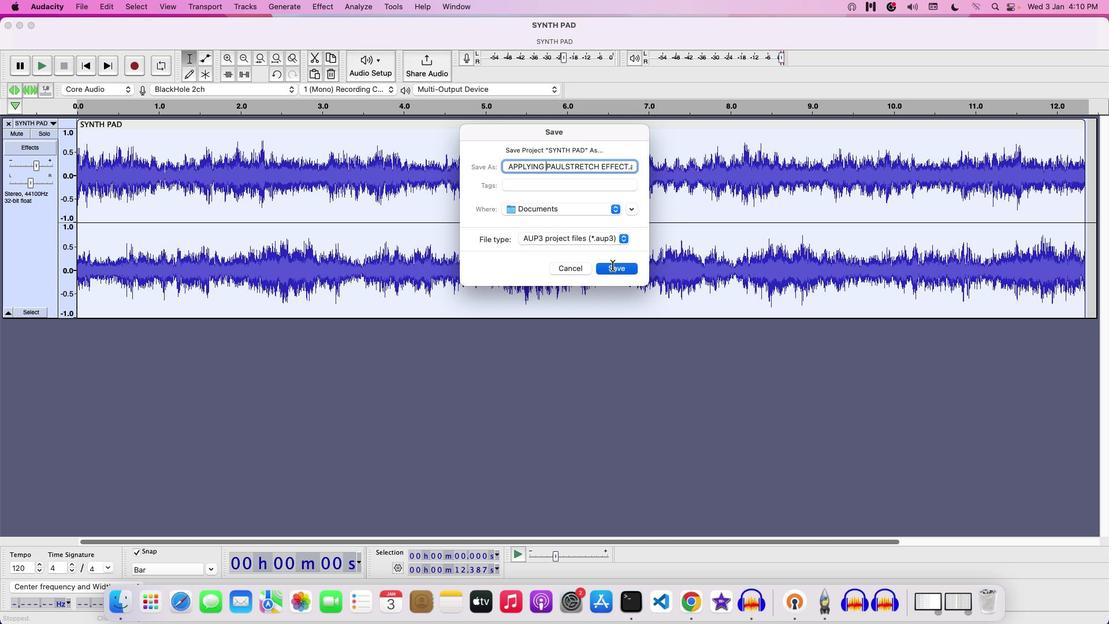 
Action: Mouse pressed left at (612, 265)
Screenshot: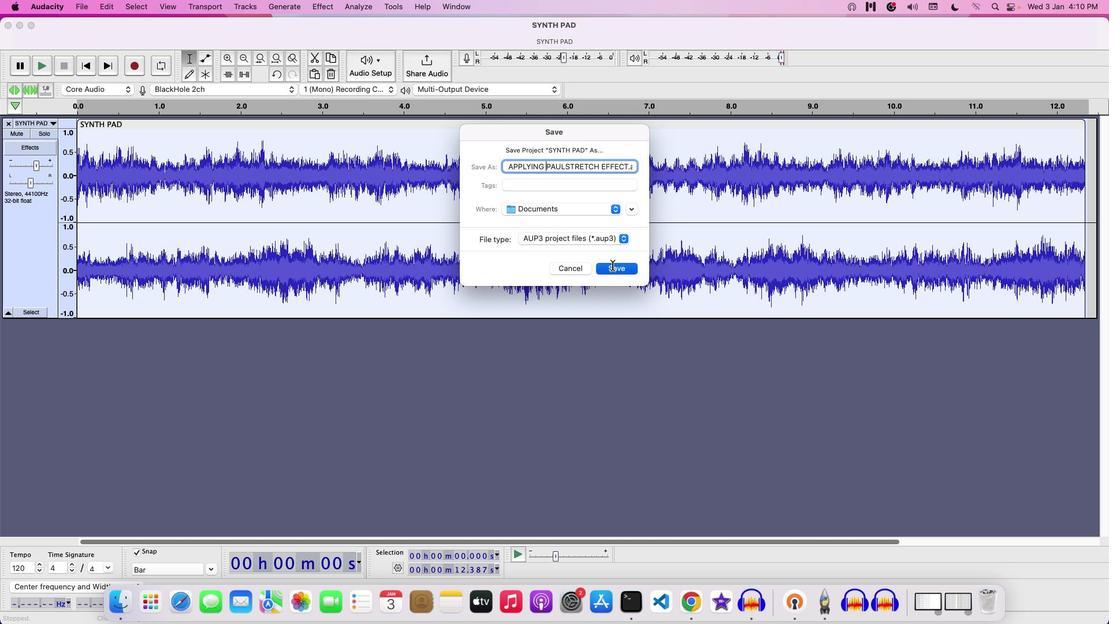 
Action: Mouse moved to (612, 265)
Screenshot: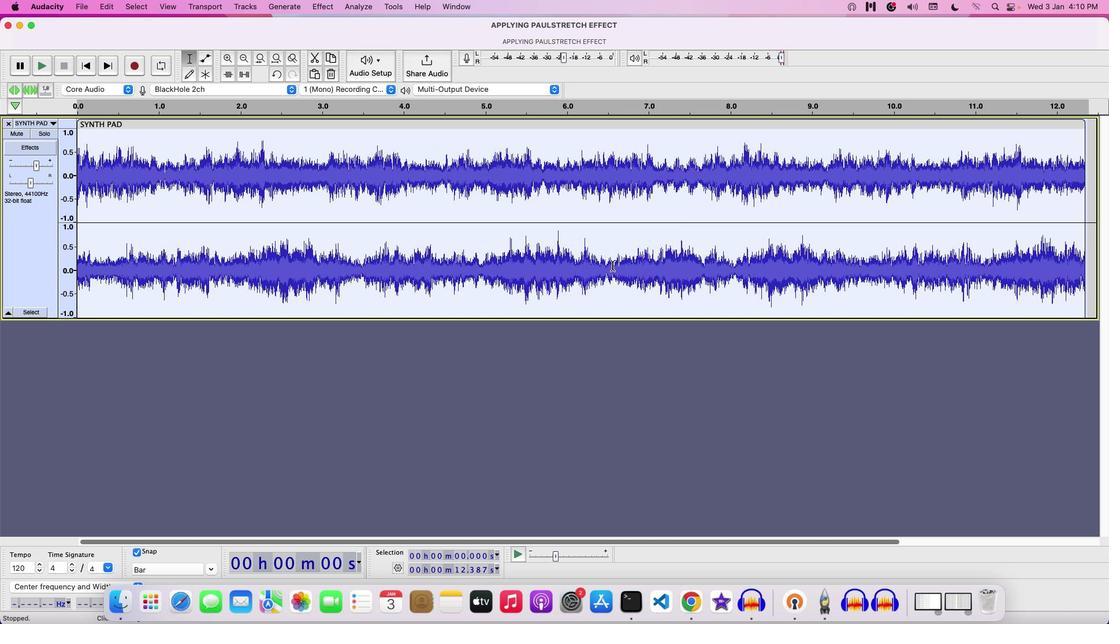 
